 Task: In the  document proposal.rtf. Below name insert the link: 'in.linkedin.com' Insert Dropdown below the link: Review Status  'Select Under review'Insert Header and write  "Quantum". Change font style to  Lobster
Action: Key pressed <Key.enter>
Screenshot: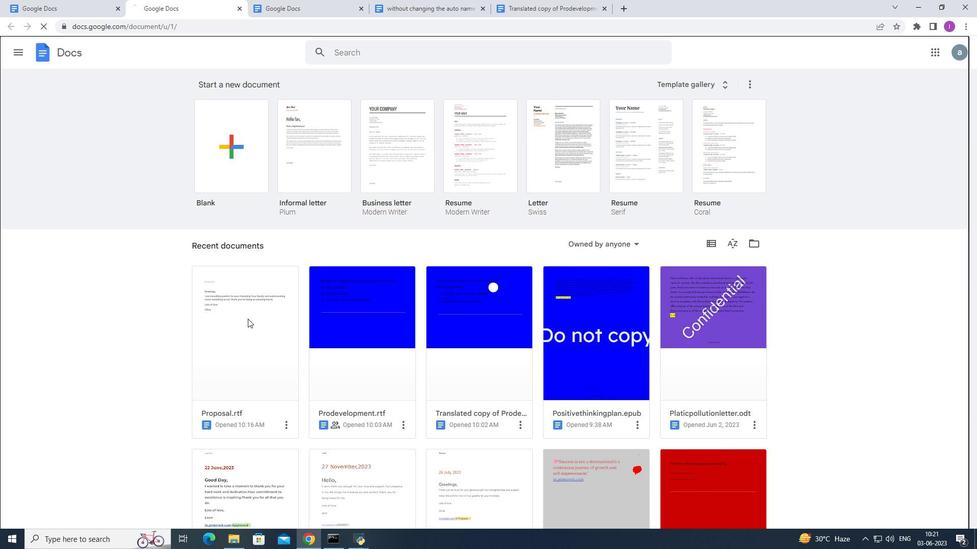
Action: Mouse moved to (99, 165)
Screenshot: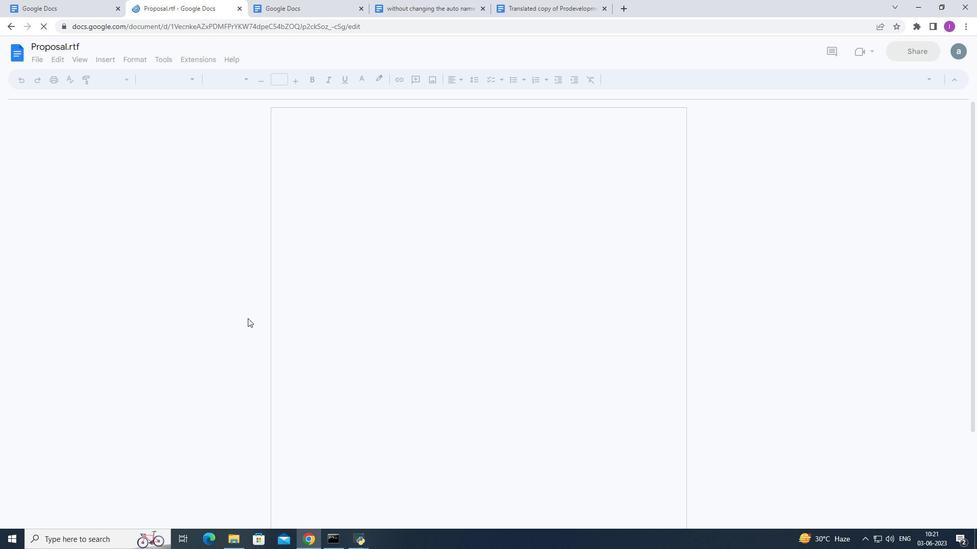 
Action: Mouse pressed left at (99, 165)
Screenshot: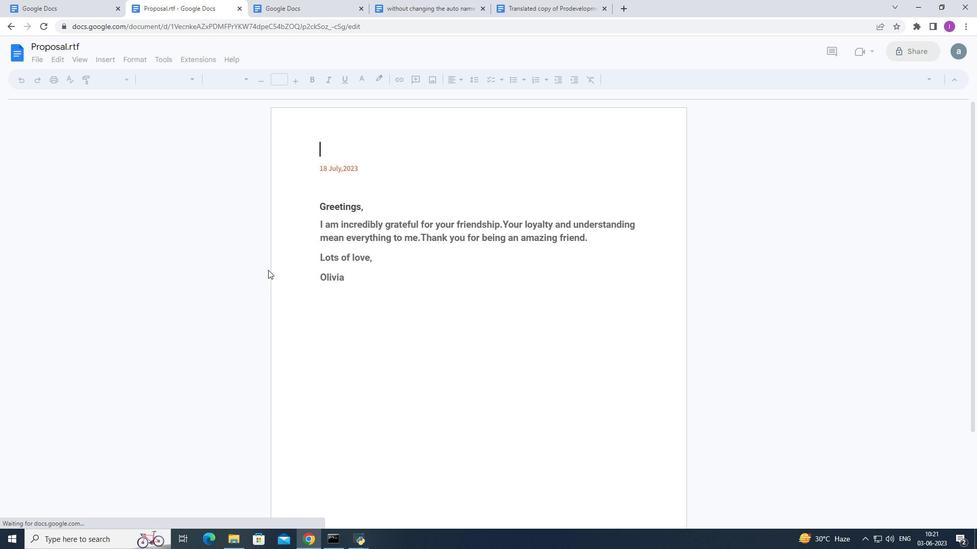 
Action: Mouse moved to (245, 198)
Screenshot: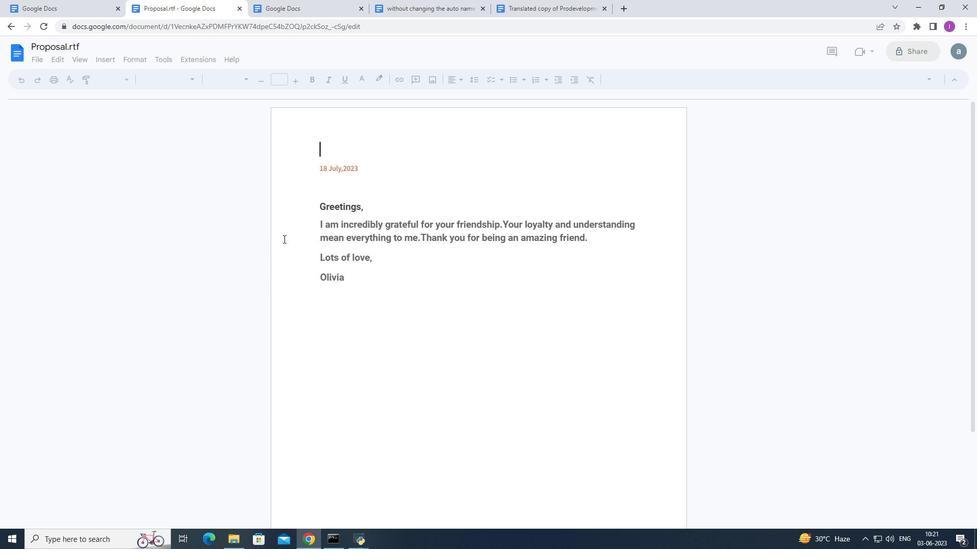 
Action: Key pressed <Key.shift>A<Key.shift><Key.shift><Key.shift>G5528
Screenshot: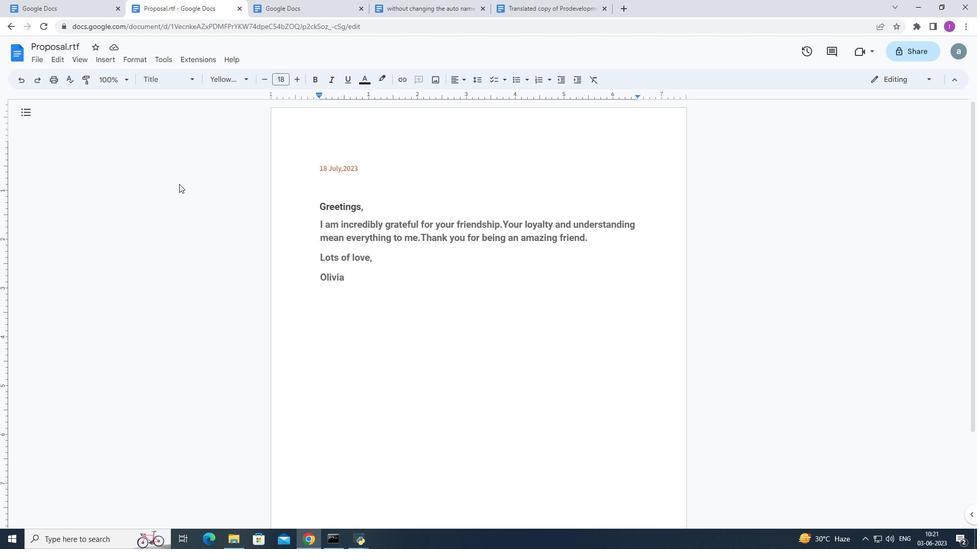 
Action: Mouse moved to (119, 186)
Screenshot: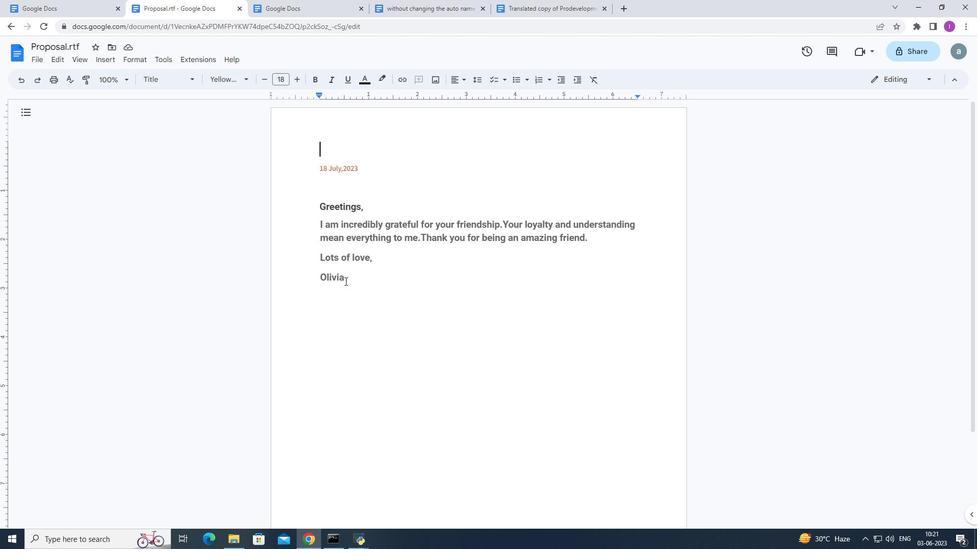 
Action: Mouse pressed left at (119, 186)
Screenshot: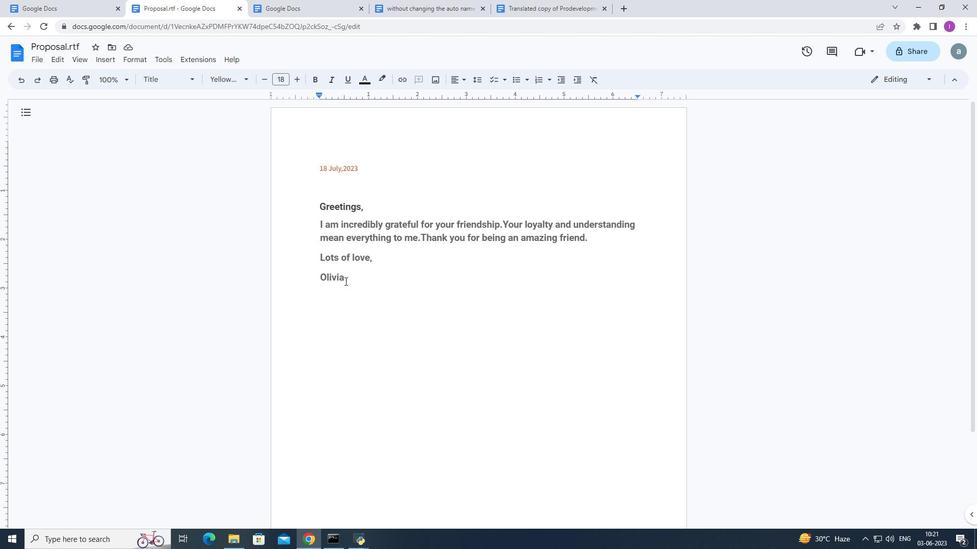 
Action: Mouse moved to (129, 186)
Screenshot: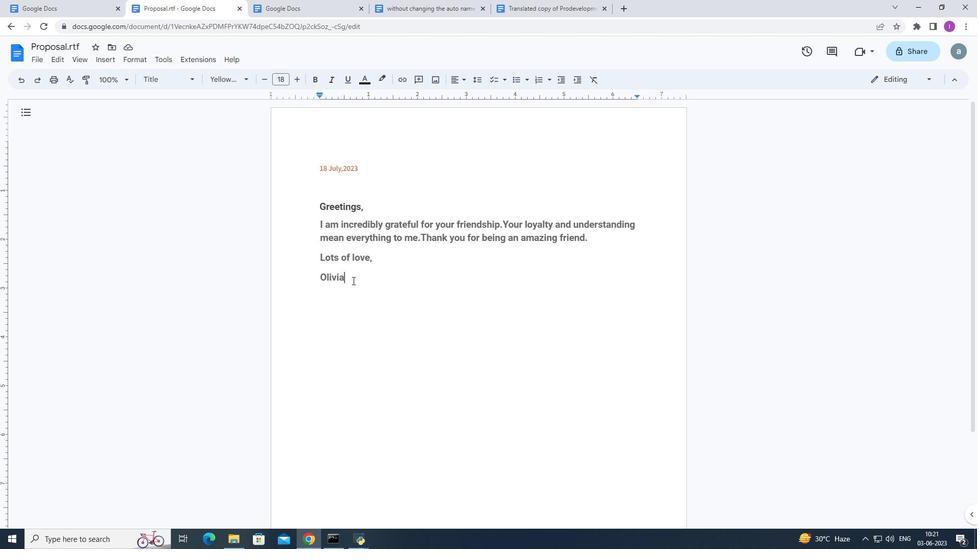 
Action: Key pressed <Key.shift>Softage<Key.shift>@123
Screenshot: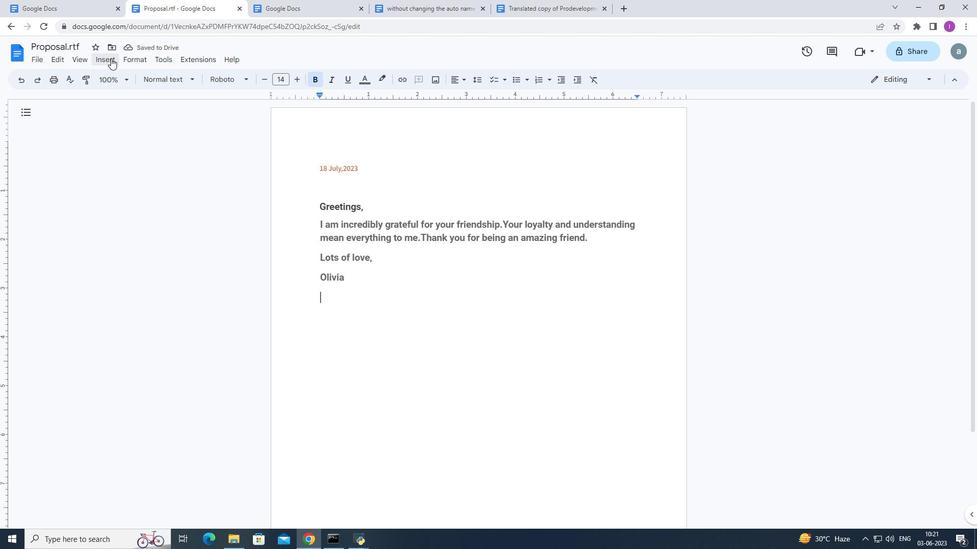 
Action: Mouse moved to (124, 207)
Screenshot: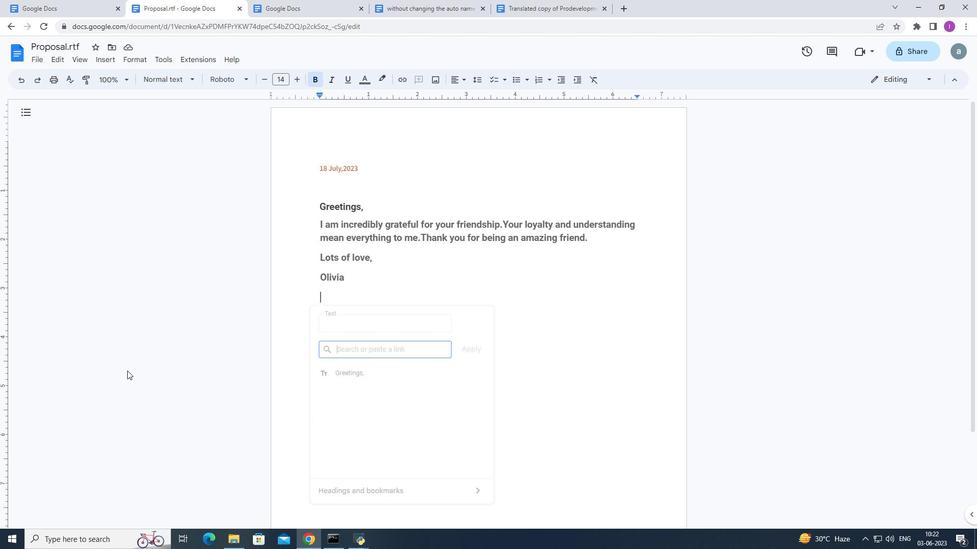 
Action: Mouse pressed left at (124, 207)
Screenshot: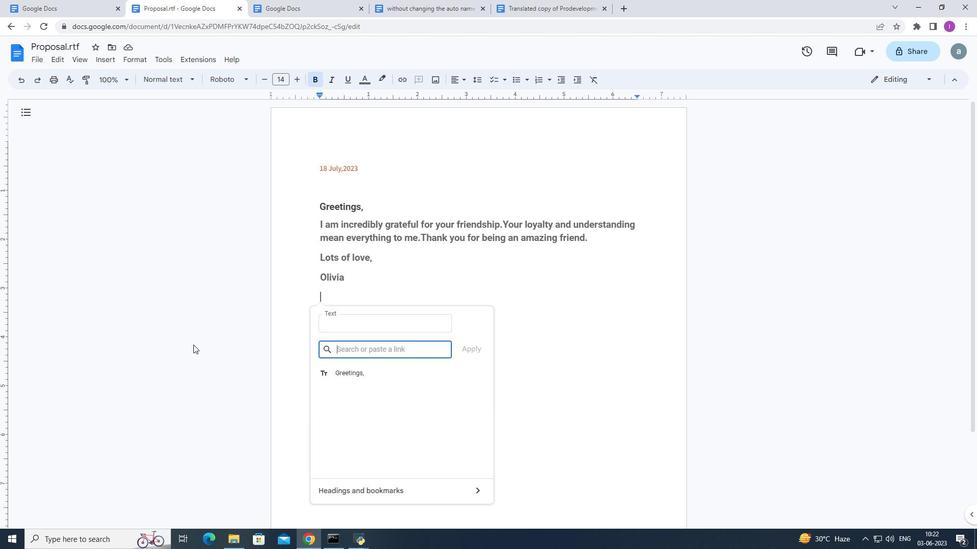 
Action: Mouse moved to (421, 77)
Screenshot: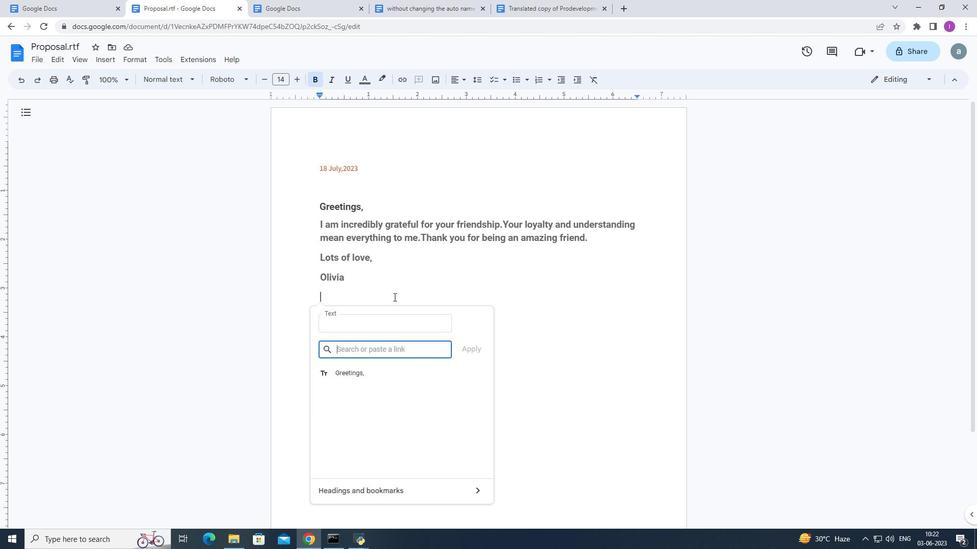 
Action: Mouse pressed left at (421, 77)
Screenshot: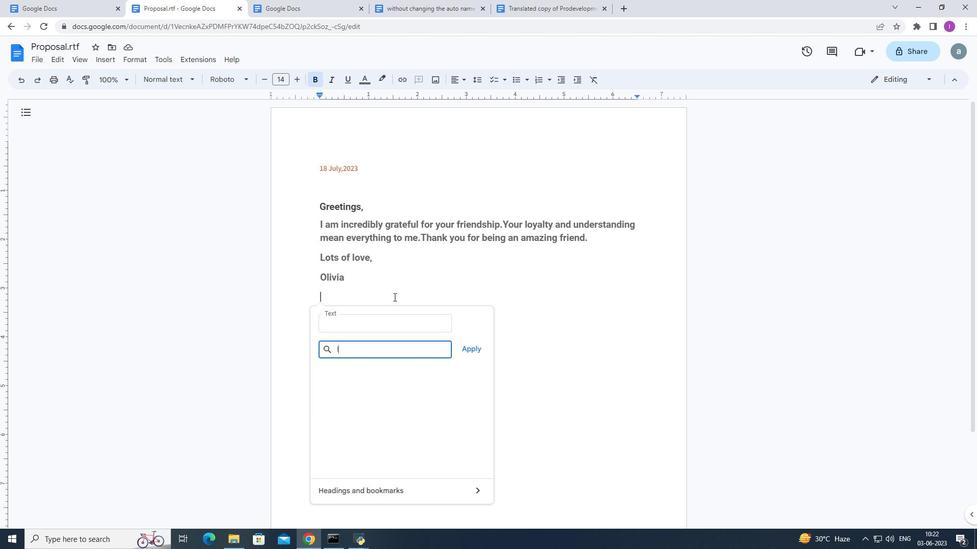 
Action: Mouse moved to (431, 485)
Screenshot: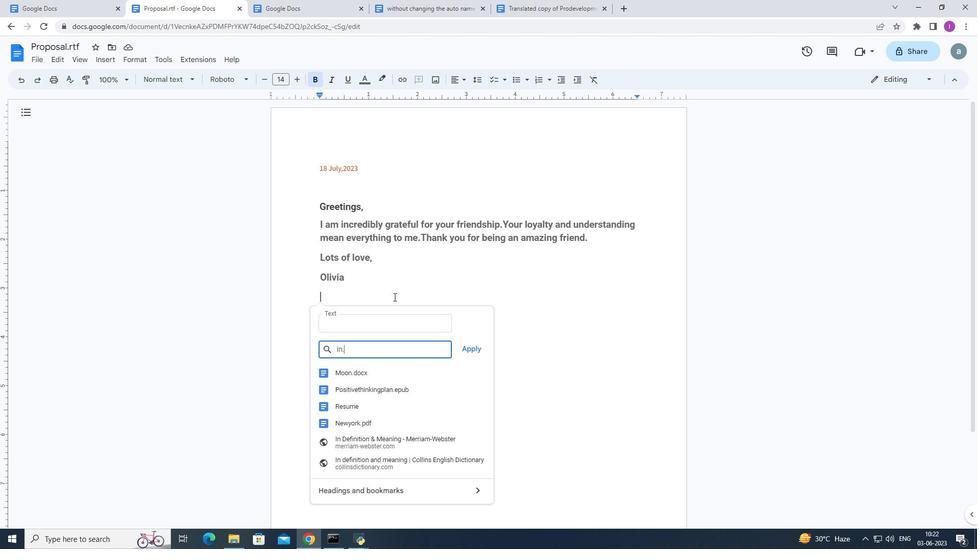 
Action: Mouse pressed left at (431, 485)
Screenshot: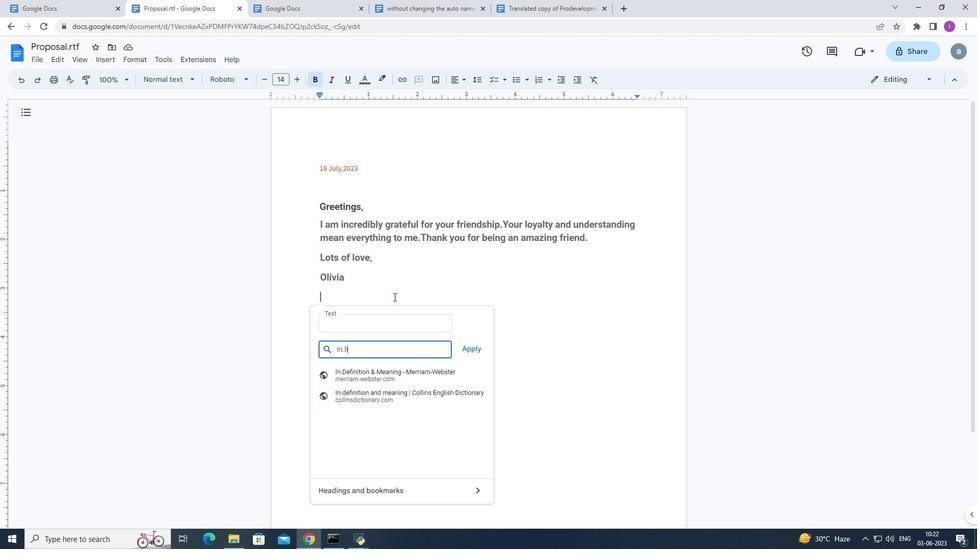 
Action: Mouse moved to (441, 37)
Screenshot: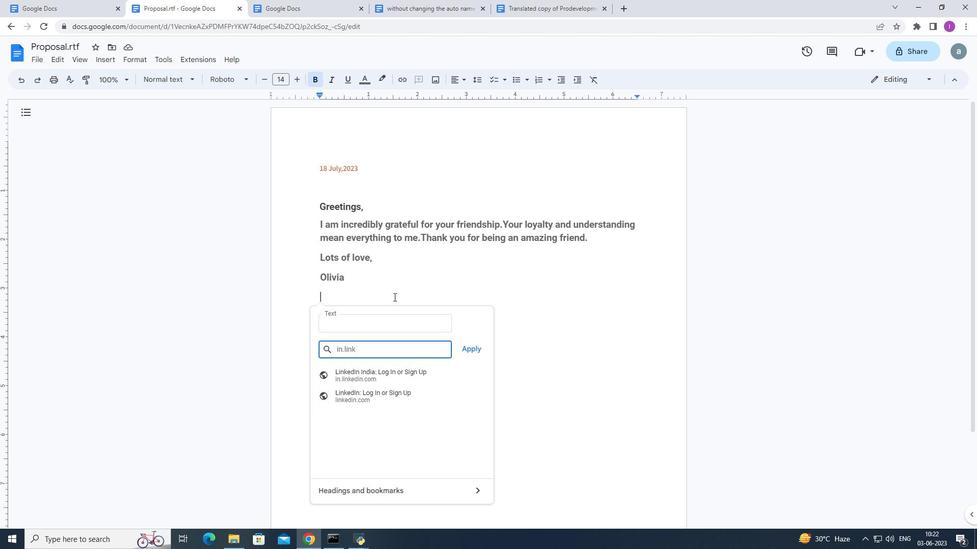 
Action: Mouse pressed left at (441, 37)
Screenshot: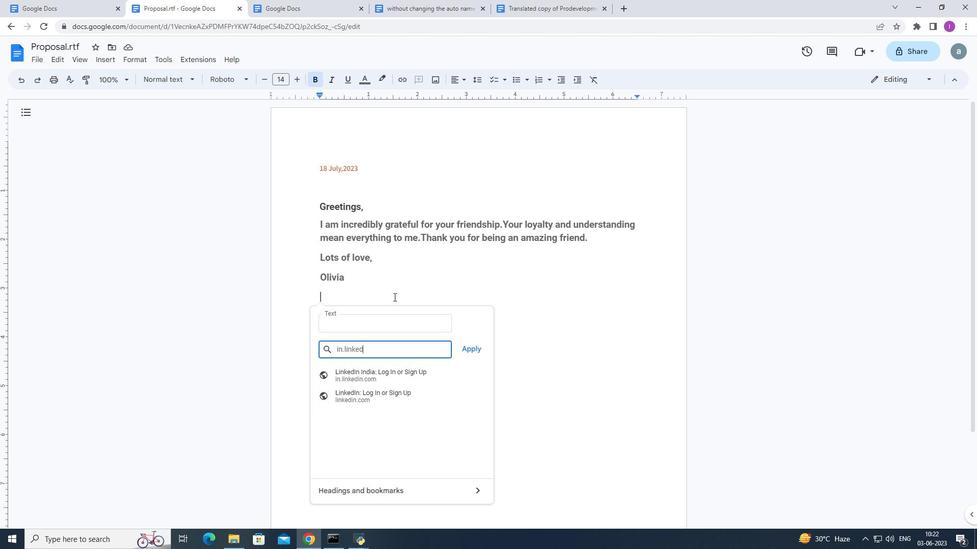 
Action: Mouse moved to (308, 536)
Screenshot: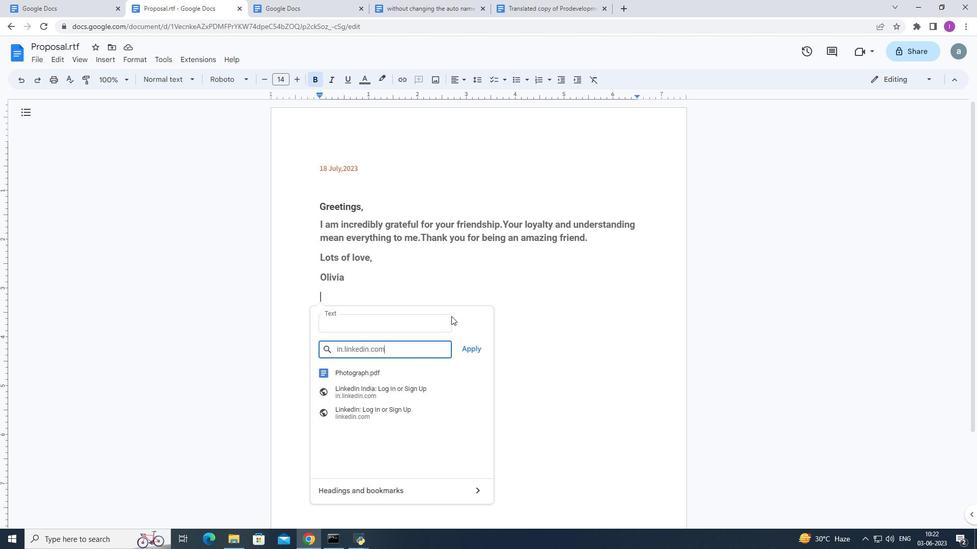 
Action: Mouse pressed left at (308, 536)
Screenshot: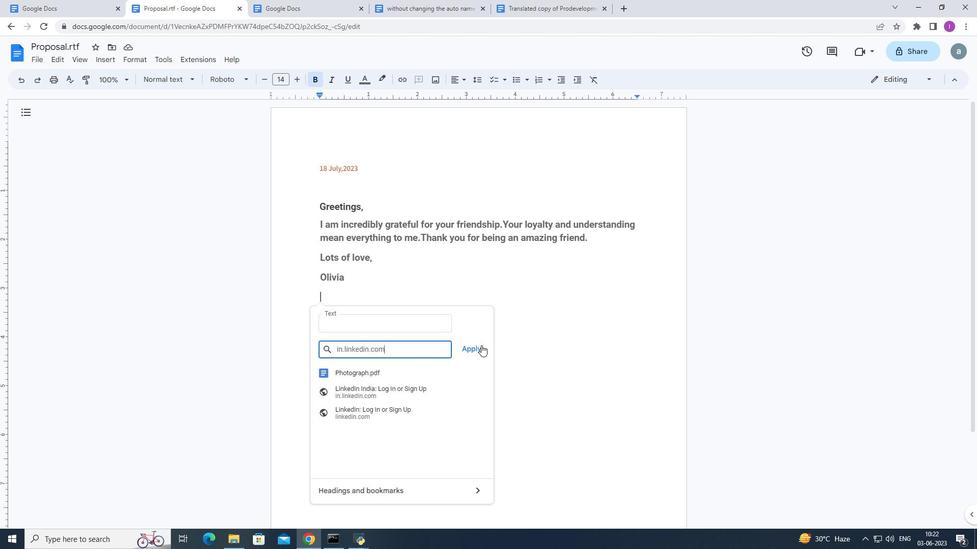 
Action: Mouse moved to (197, 188)
Screenshot: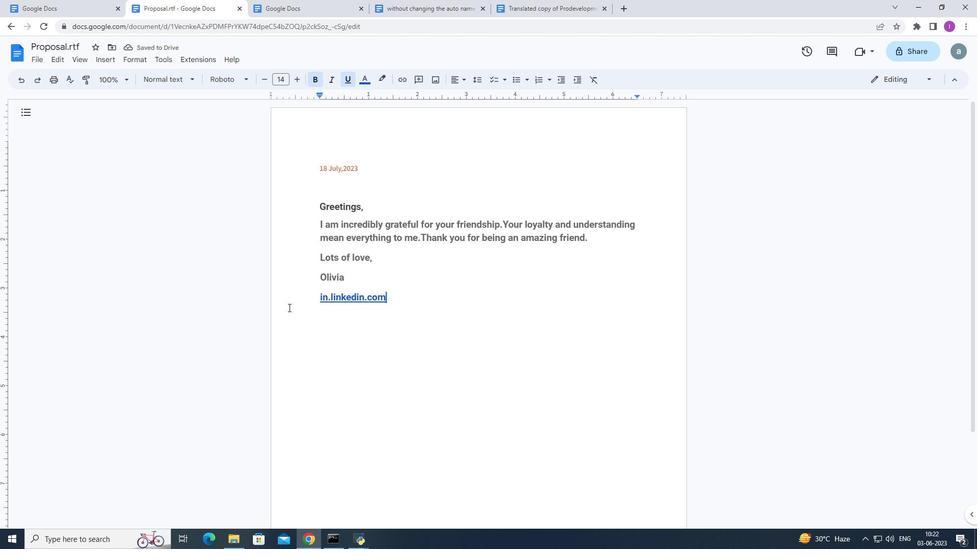 
Action: Mouse scrolled (197, 188) with delta (0, 0)
Screenshot: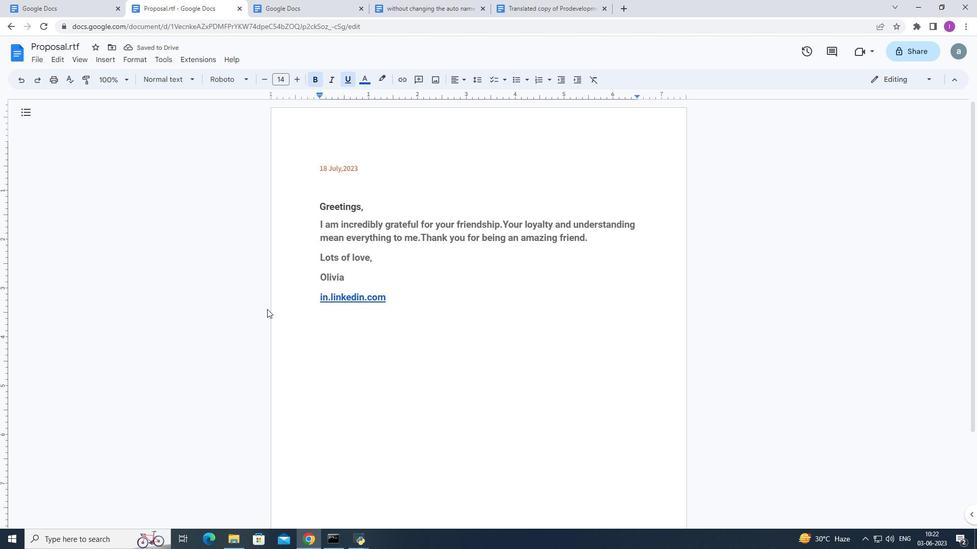 
Action: Mouse scrolled (197, 188) with delta (0, 0)
Screenshot: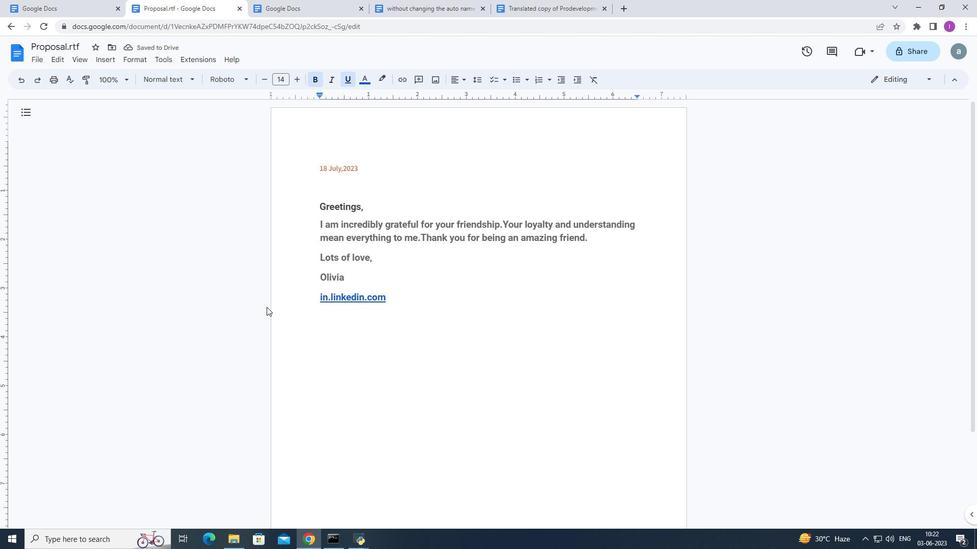 
Action: Mouse moved to (197, 188)
Screenshot: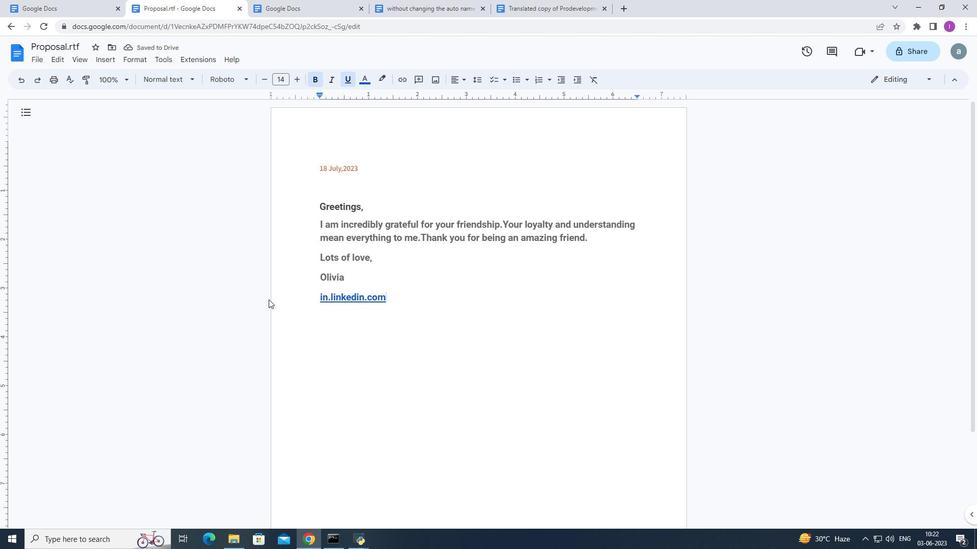 
Action: Mouse scrolled (197, 189) with delta (0, 0)
Screenshot: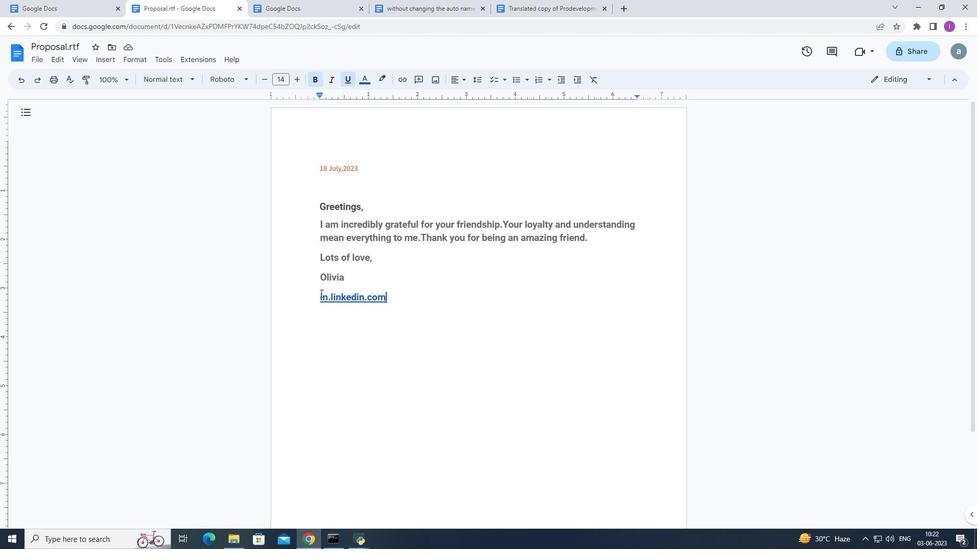 
Action: Mouse scrolled (197, 189) with delta (0, 0)
Screenshot: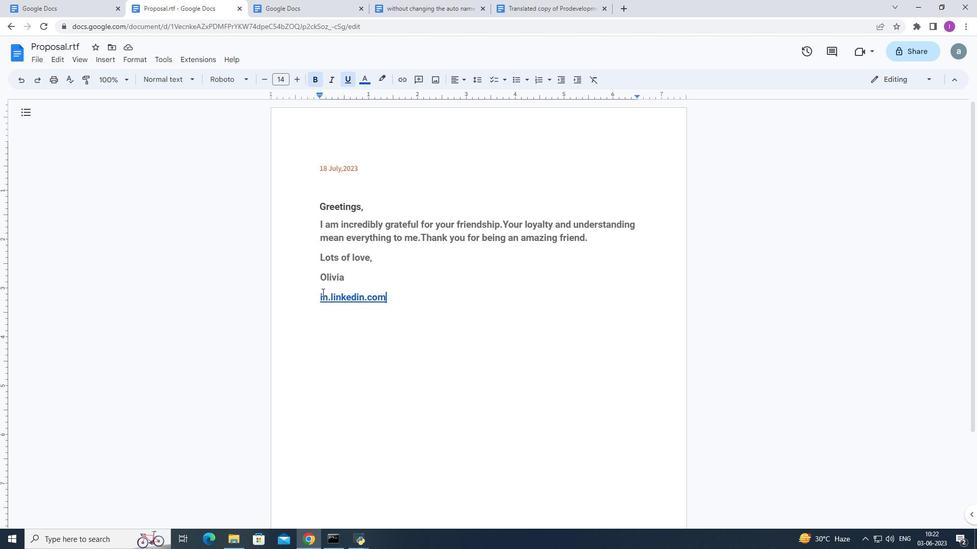 
Action: Mouse moved to (6, 28)
Screenshot: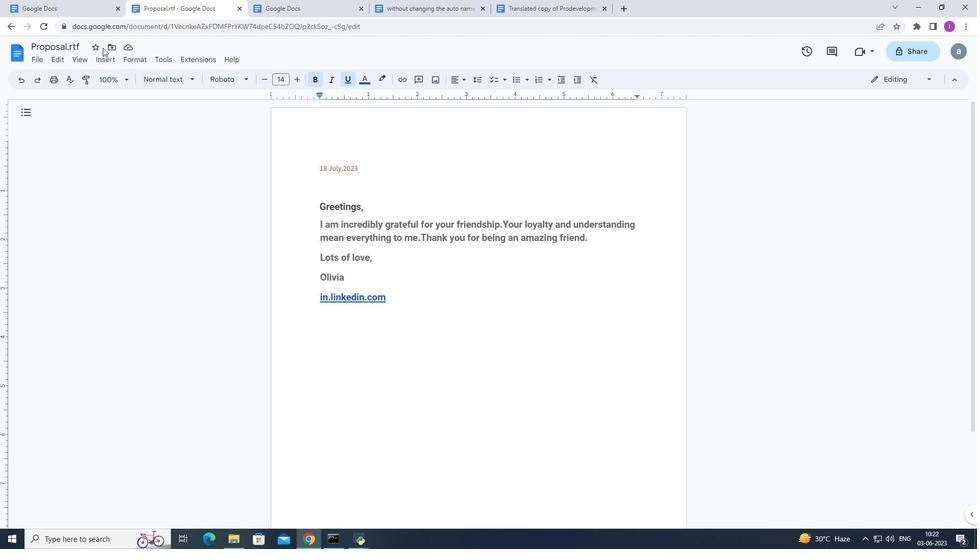 
Action: Mouse pressed left at (6, 28)
Screenshot: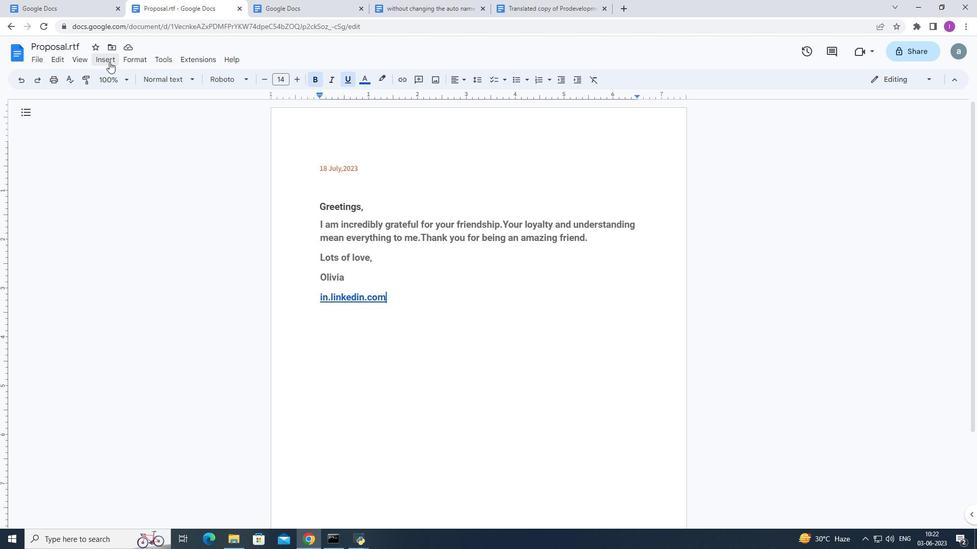 
Action: Mouse moved to (31, 6)
Screenshot: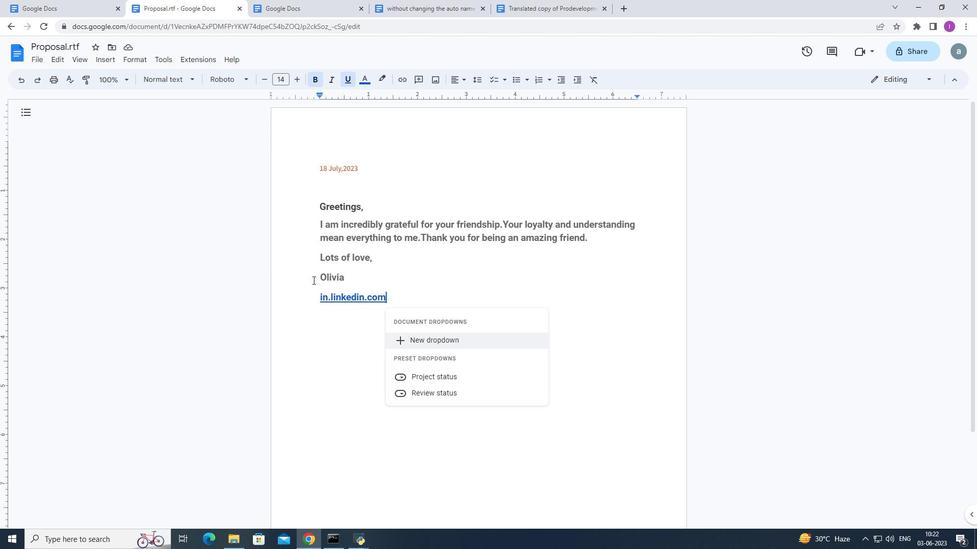 
Action: Mouse pressed left at (31, 6)
Screenshot: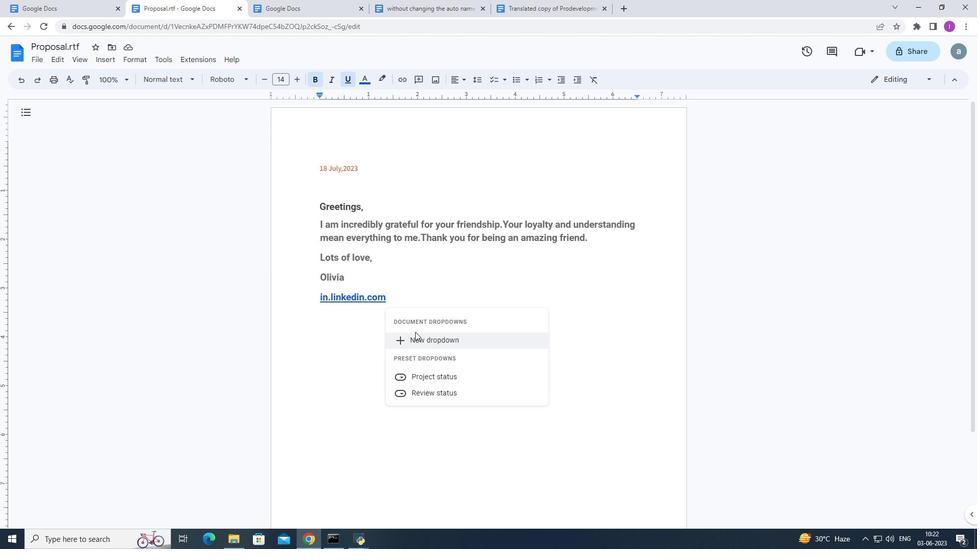 
Action: Mouse moved to (946, 52)
Screenshot: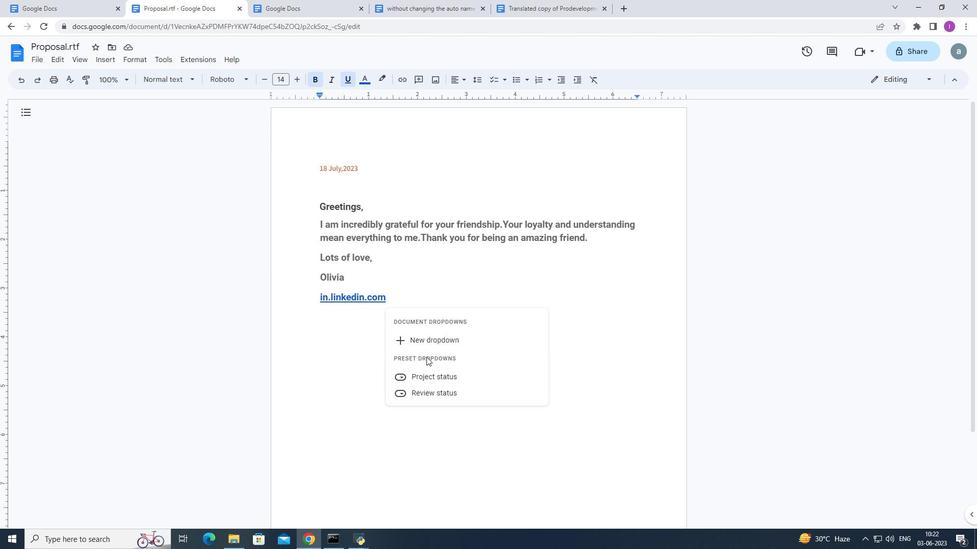 
Action: Mouse pressed left at (946, 52)
Screenshot: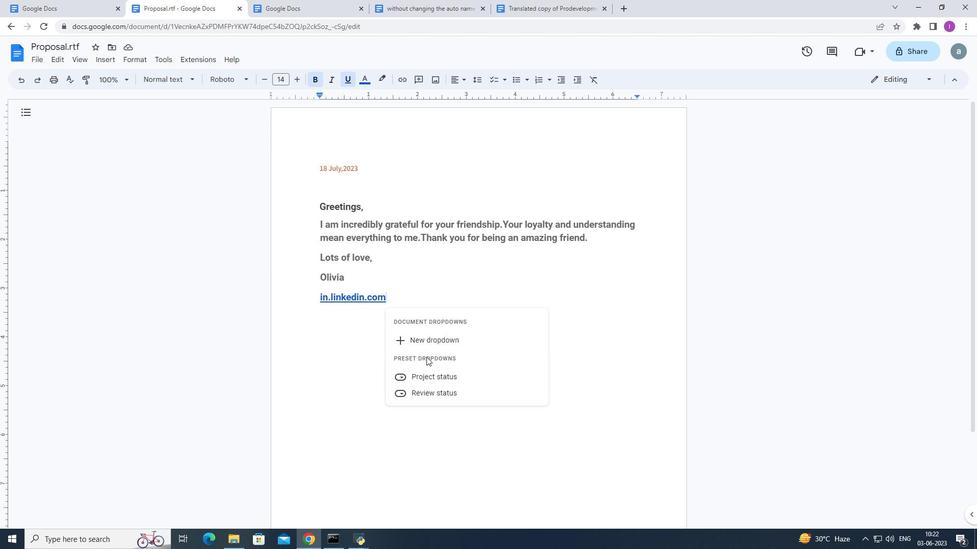 
Action: Mouse moved to (838, 158)
Screenshot: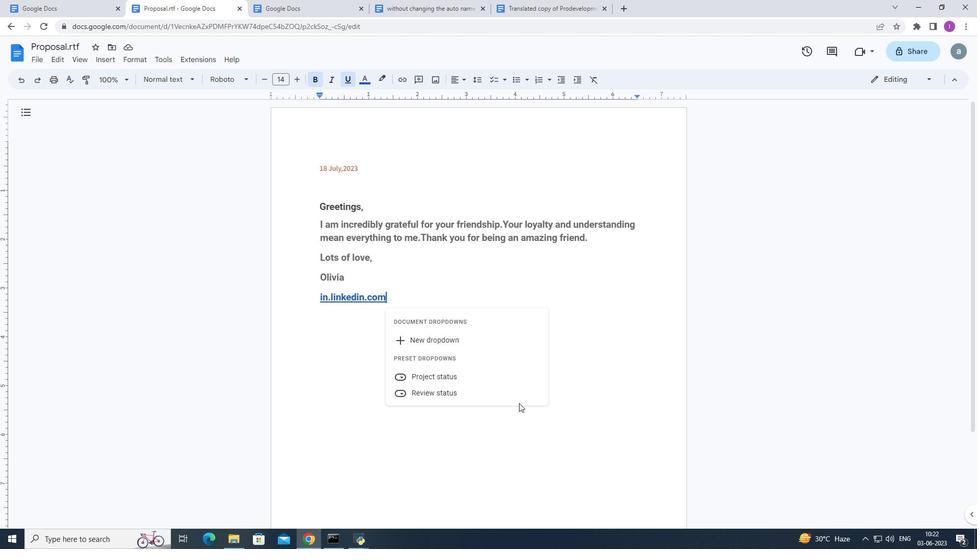 
Action: Mouse pressed left at (838, 158)
Screenshot: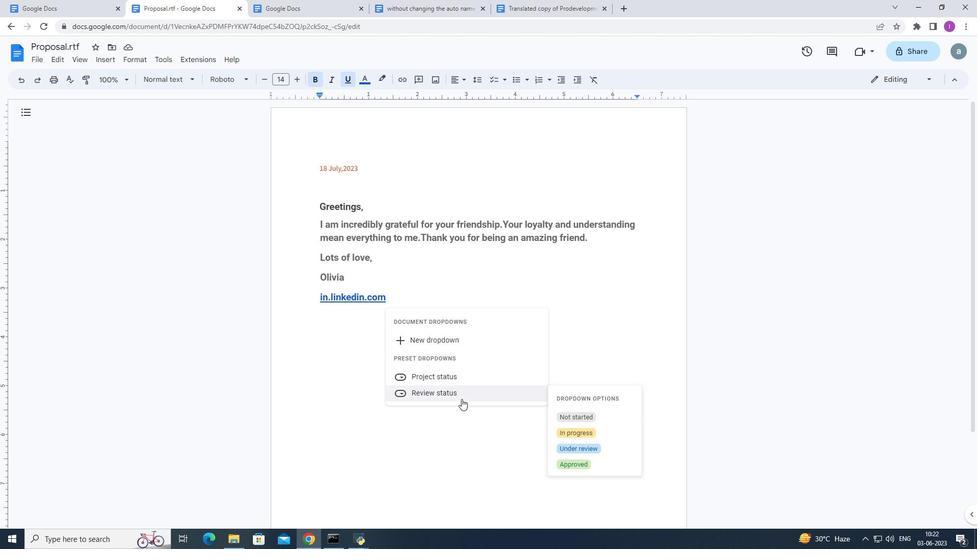 
Action: Mouse moved to (247, 319)
Screenshot: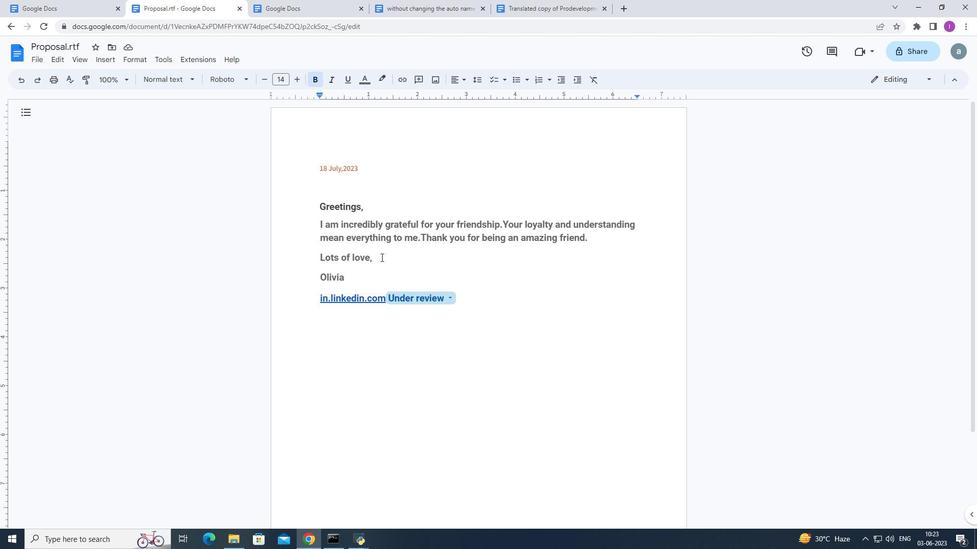 
Action: Mouse pressed left at (247, 319)
Screenshot: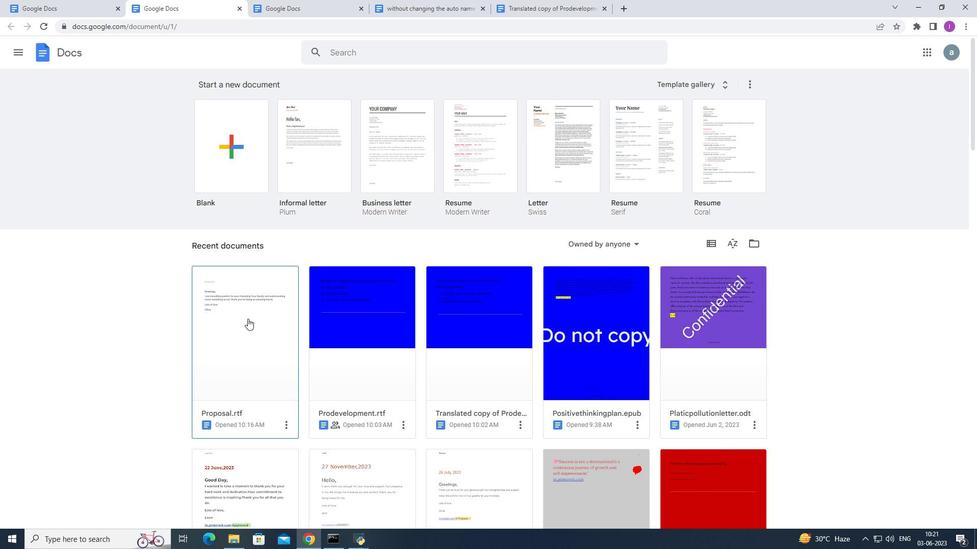 
Action: Mouse pressed left at (247, 319)
Screenshot: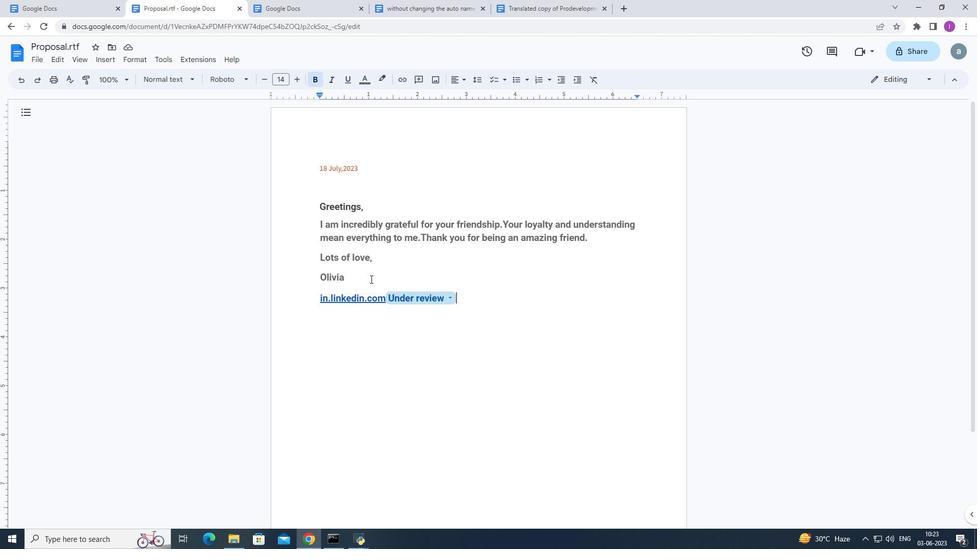 
Action: Mouse moved to (345, 281)
Screenshot: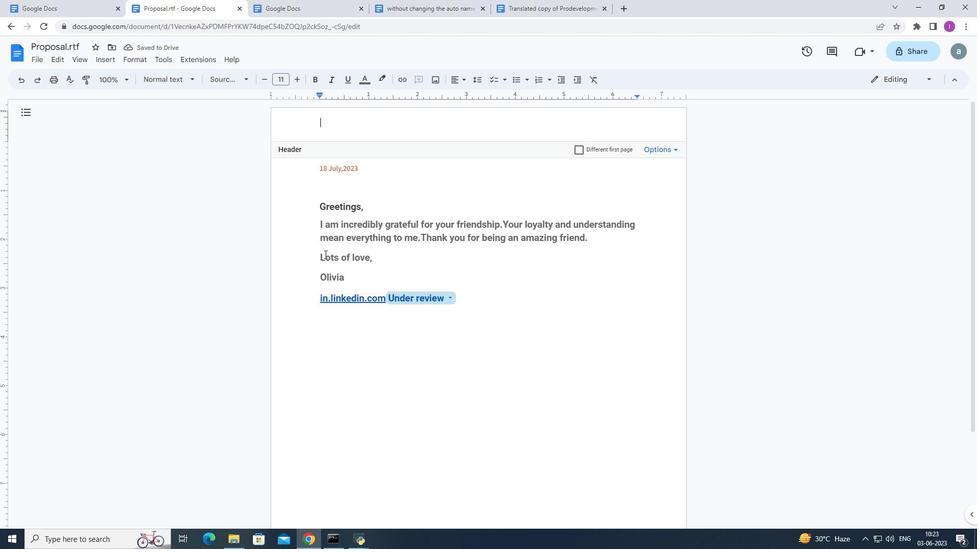 
Action: Mouse pressed left at (345, 281)
Screenshot: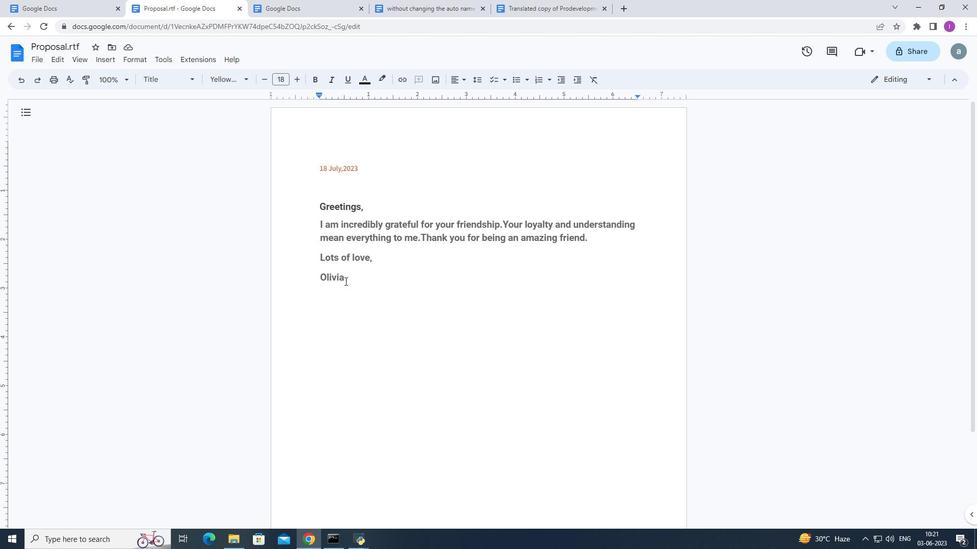 
Action: Mouse pressed left at (345, 281)
Screenshot: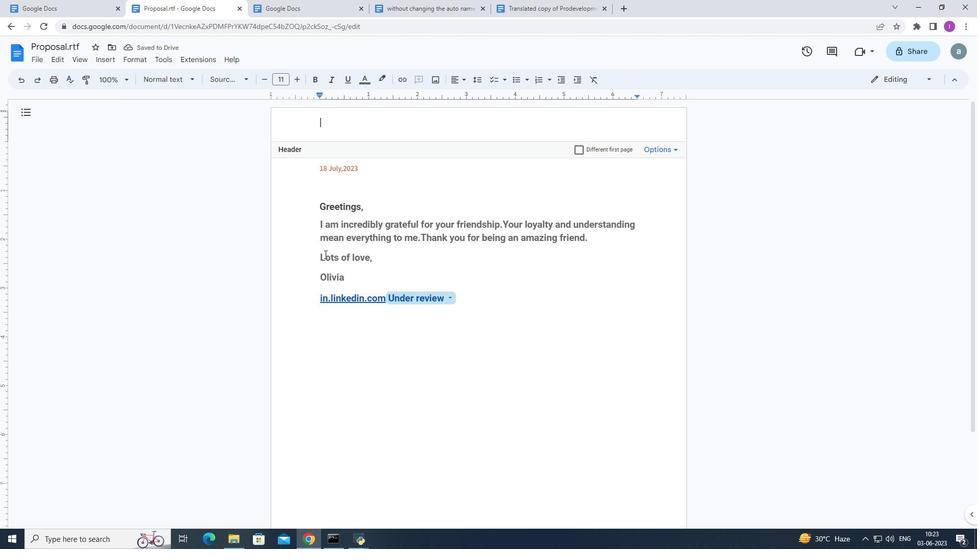 
Action: Mouse moved to (389, 276)
Screenshot: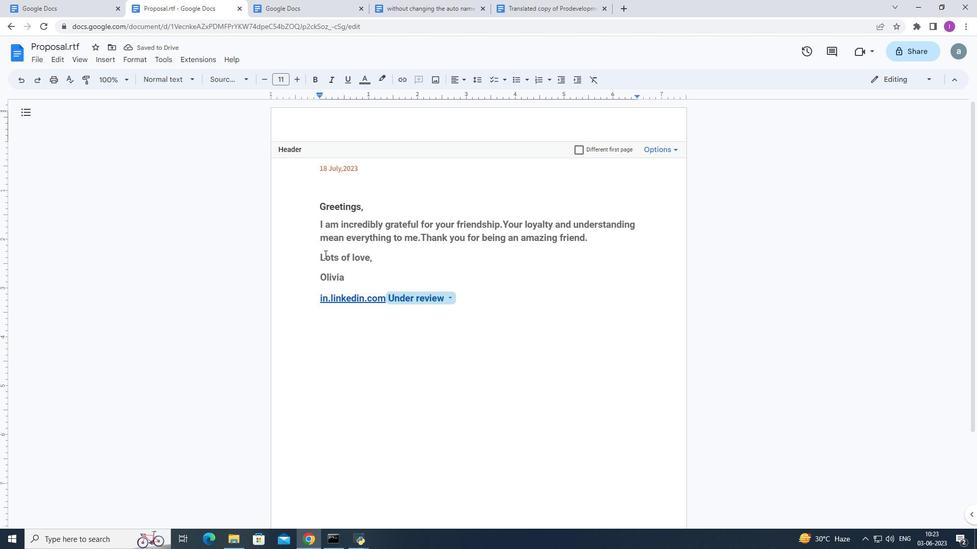 
Action: Key pressed <Key.enter>
Screenshot: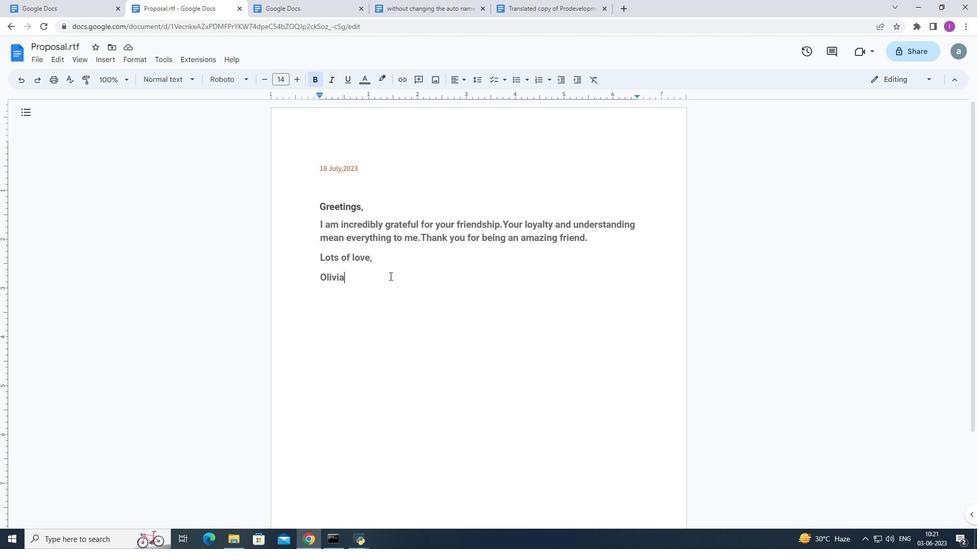 
Action: Mouse moved to (110, 58)
Screenshot: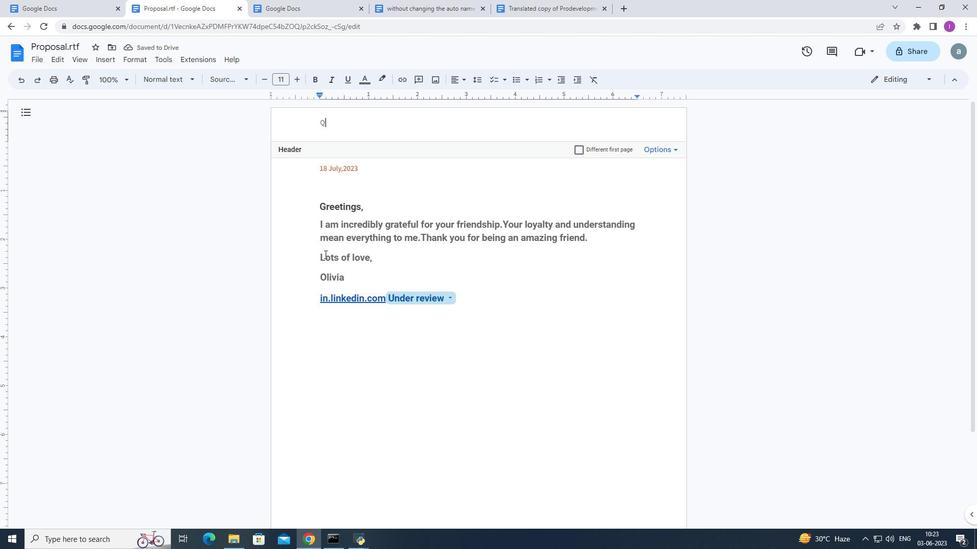 
Action: Mouse pressed left at (110, 58)
Screenshot: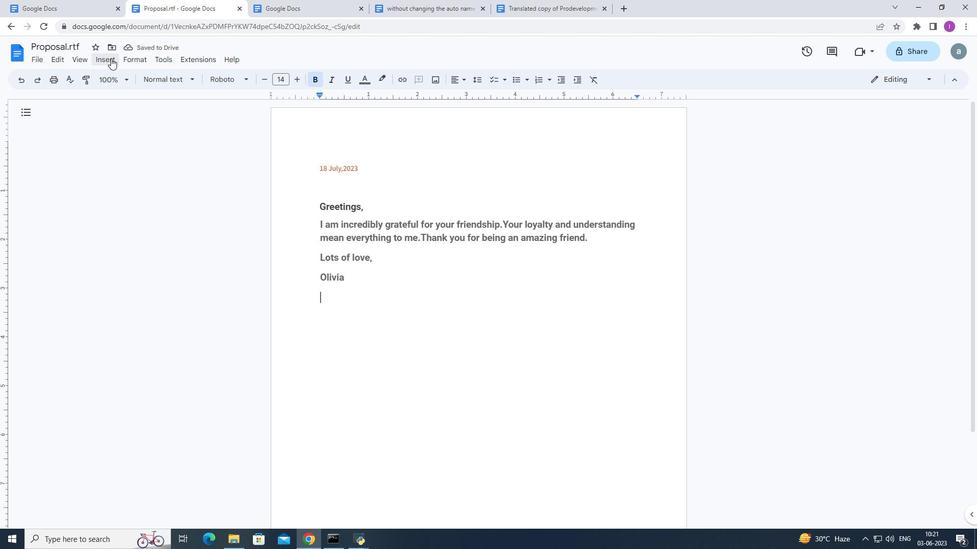 
Action: Mouse pressed left at (110, 58)
Screenshot: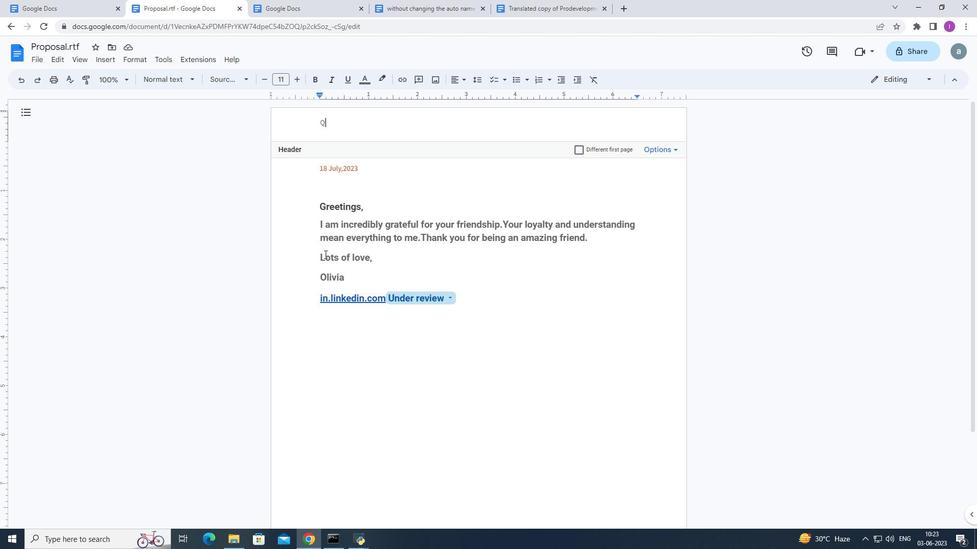 
Action: Mouse moved to (126, 371)
Screenshot: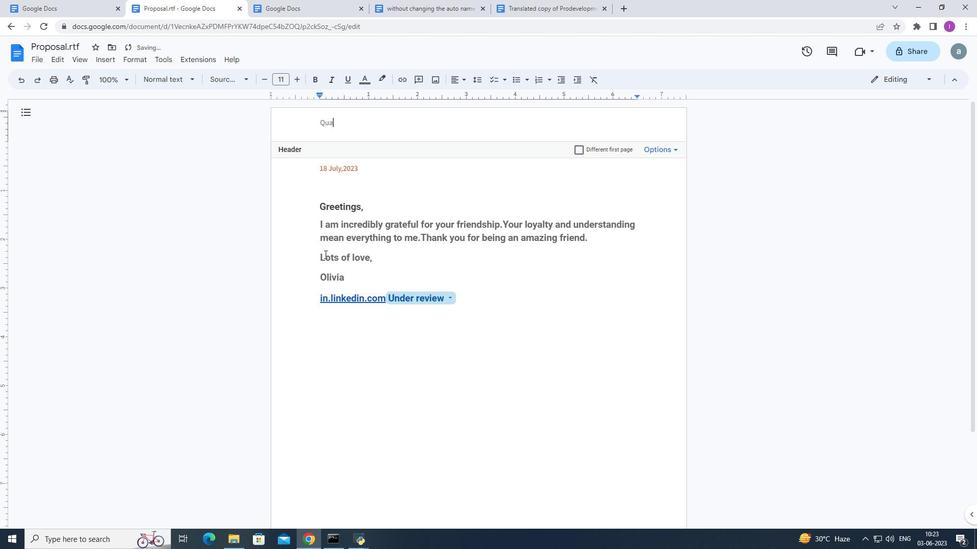 
Action: Mouse pressed left at (126, 371)
Screenshot: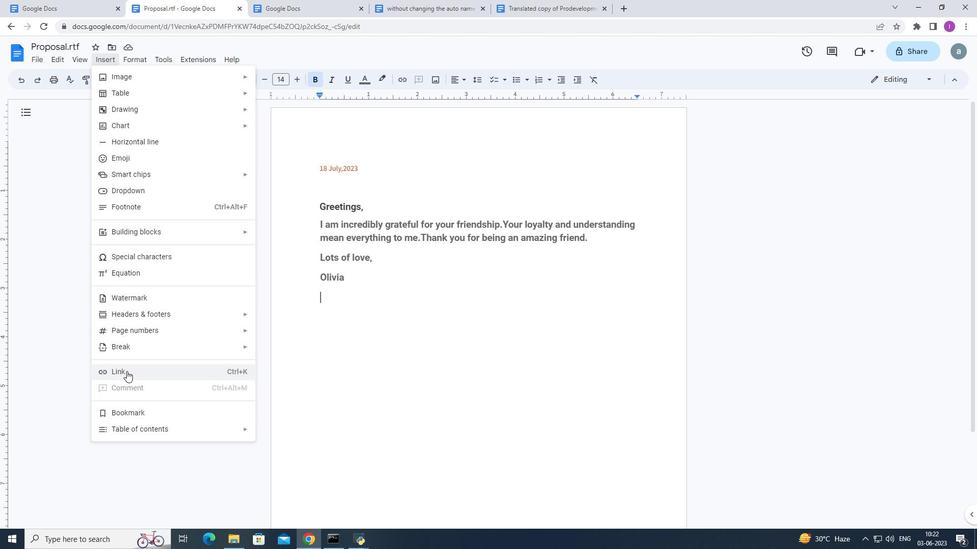 
Action: Mouse pressed left at (126, 371)
Screenshot: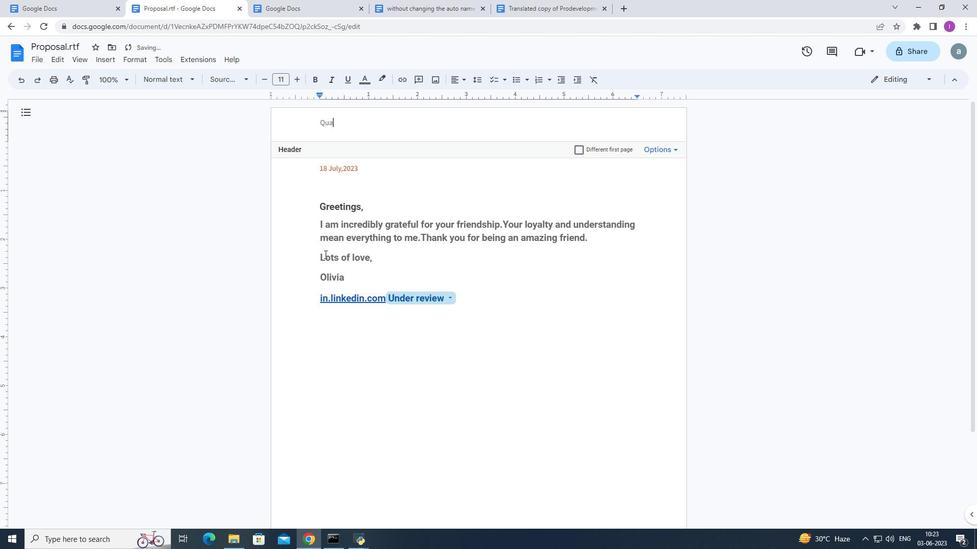 
Action: Mouse moved to (393, 297)
Screenshot: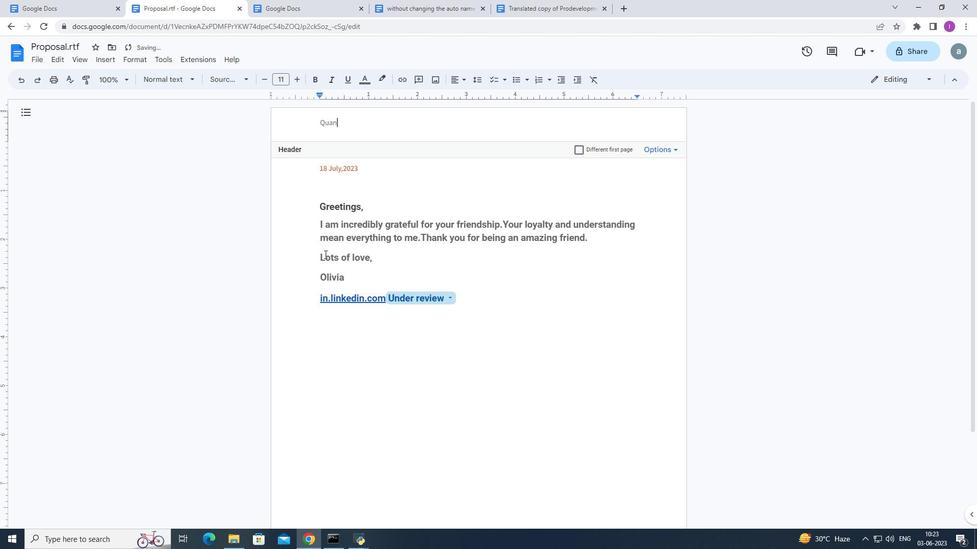 
Action: Key pressed <Key.shift><Key.shift>I<Key.backspace>in..linkediin.comm
Screenshot: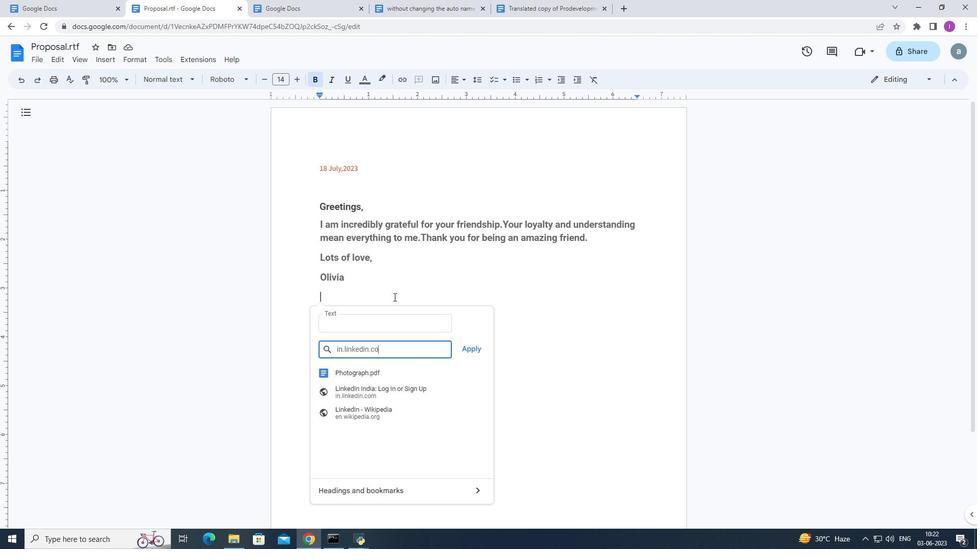 
Action: Mouse moved to (471, 350)
Screenshot: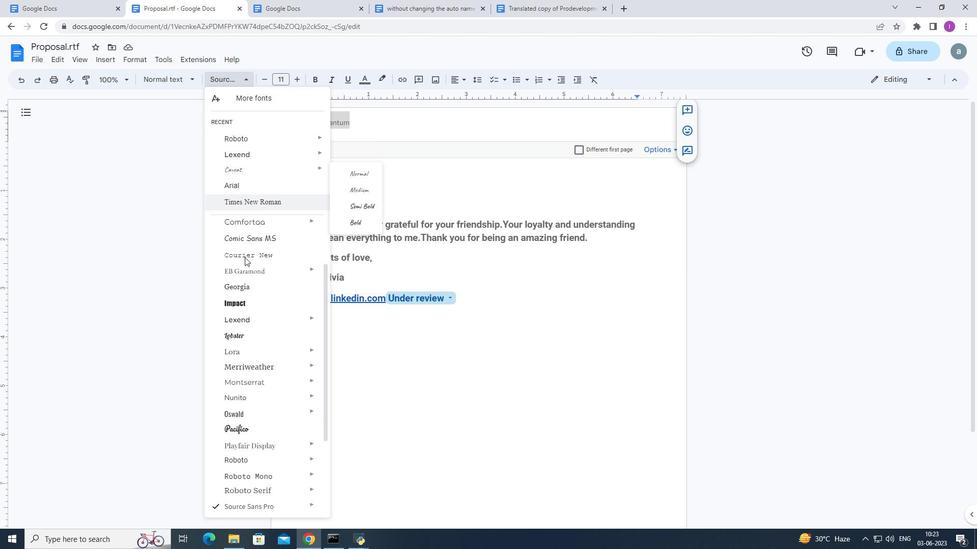 
Action: Mouse pressed left at (471, 350)
Screenshot: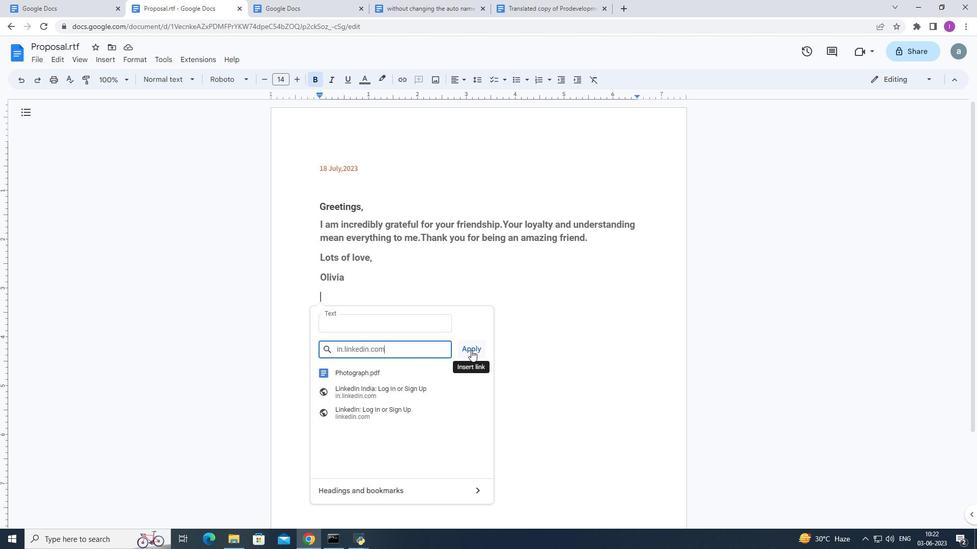 
Action: Mouse pressed left at (471, 350)
Screenshot: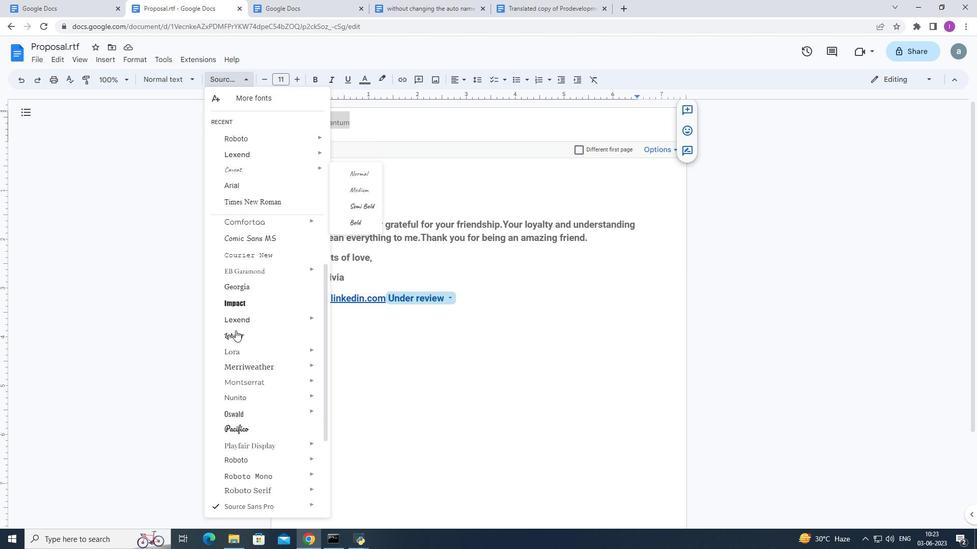 
Action: Mouse moved to (109, 62)
Screenshot: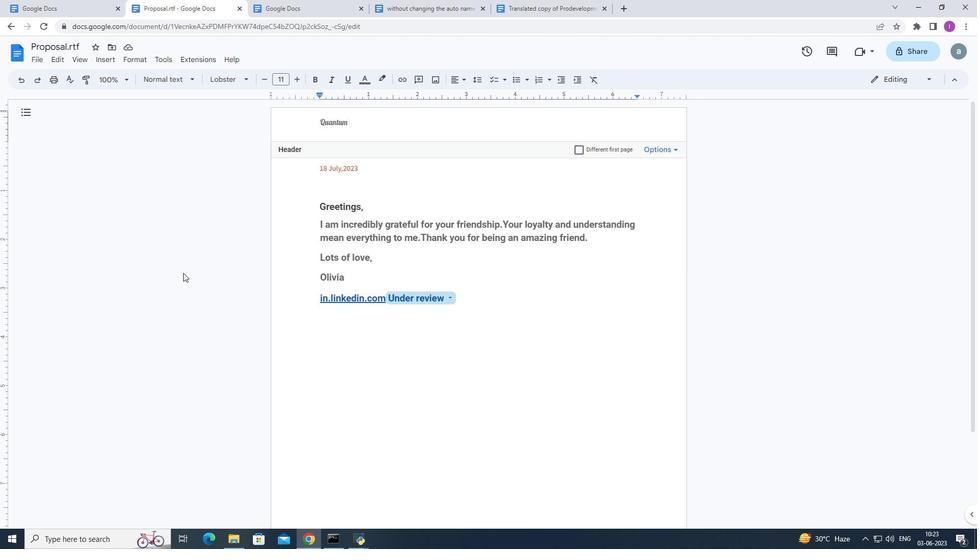 
Action: Mouse pressed left at (109, 62)
Screenshot: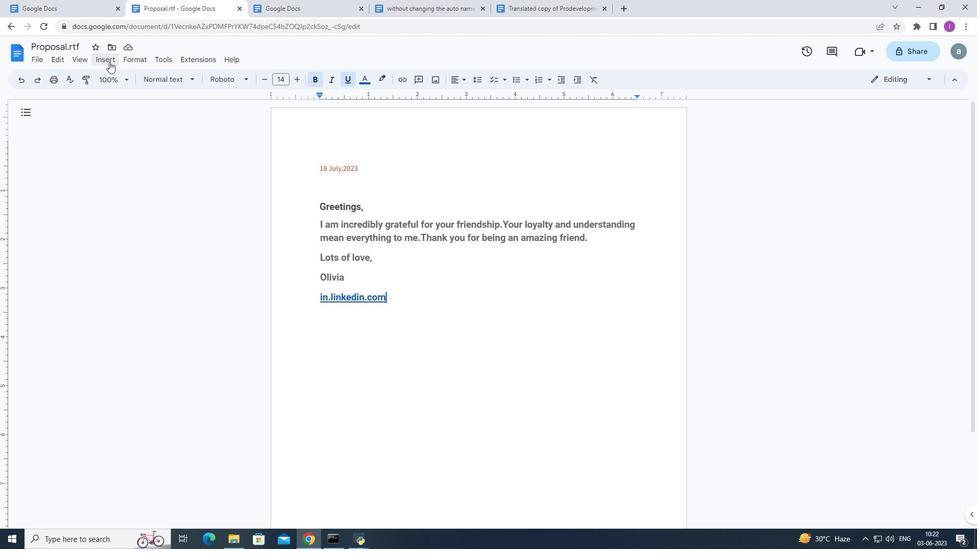 
Action: Mouse pressed left at (109, 62)
Screenshot: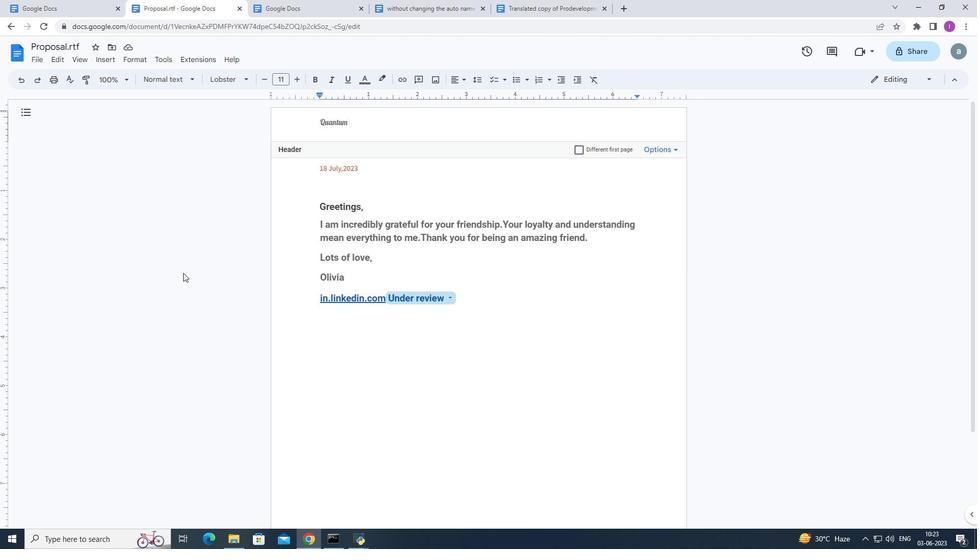 
Action: Mouse moved to (125, 189)
Screenshot: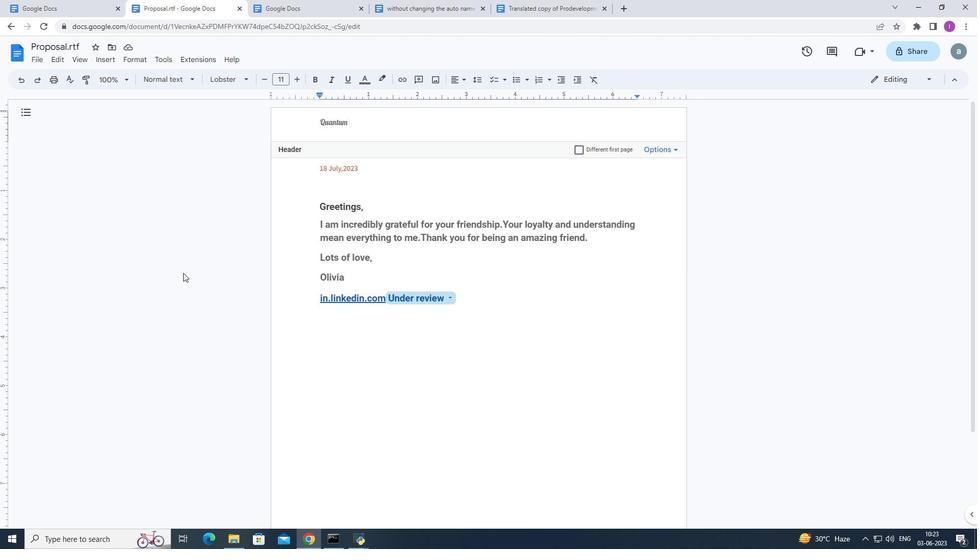 
Action: Mouse pressed left at (125, 189)
Screenshot: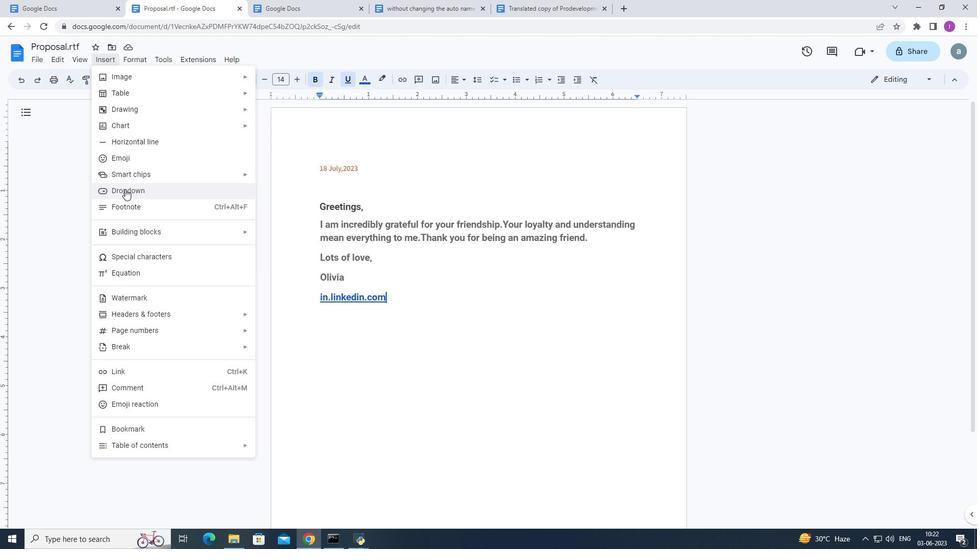 
Action: Mouse pressed left at (125, 189)
Screenshot: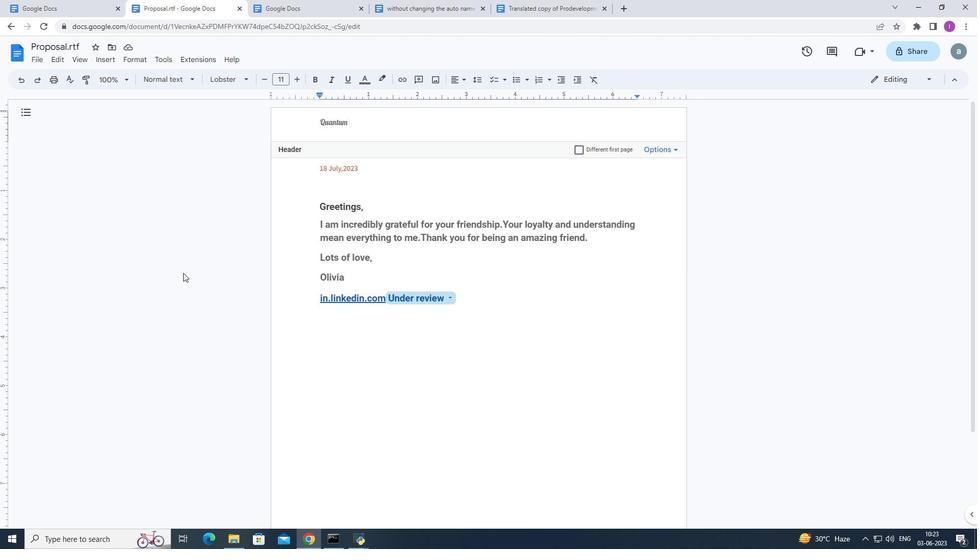 
Action: Mouse moved to (571, 445)
Screenshot: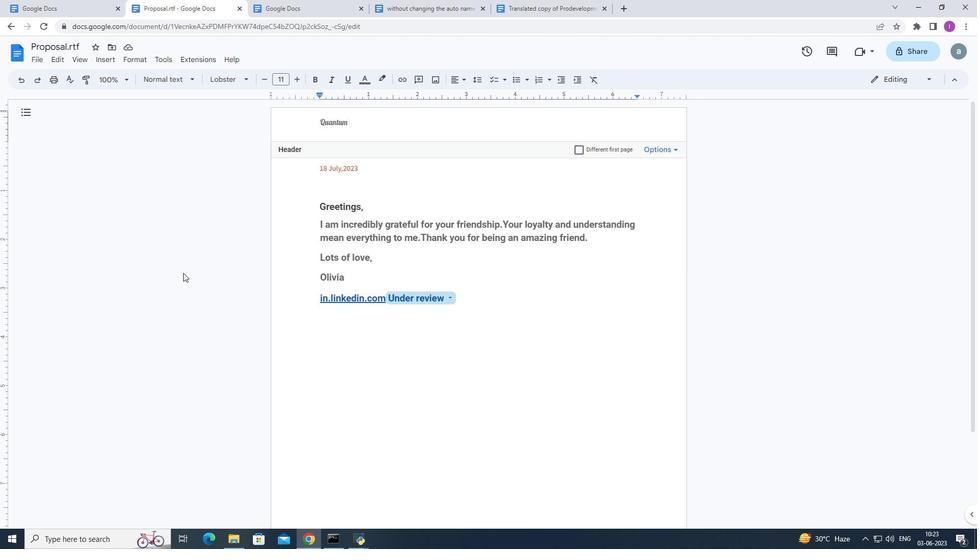 
Action: Mouse pressed left at (571, 445)
Screenshot: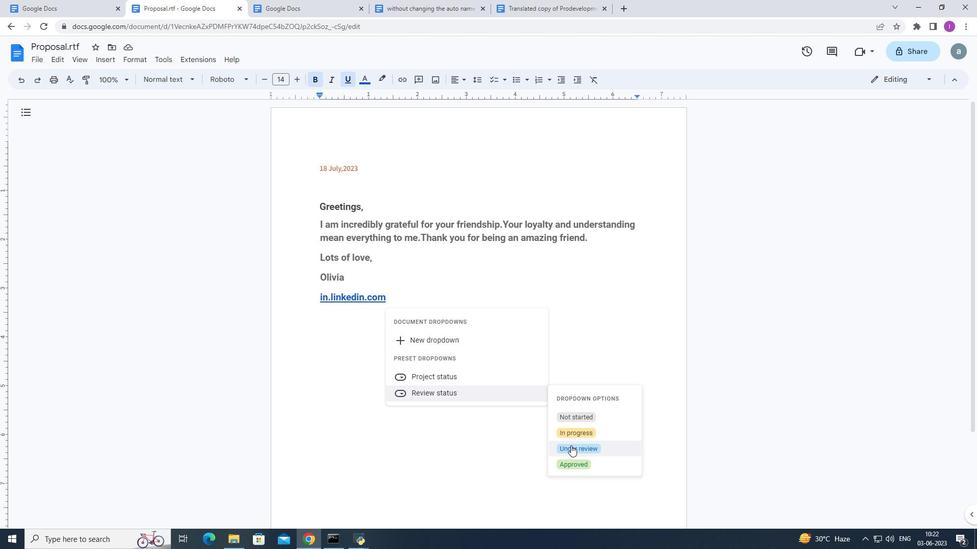 
Action: Mouse pressed left at (571, 445)
Screenshot: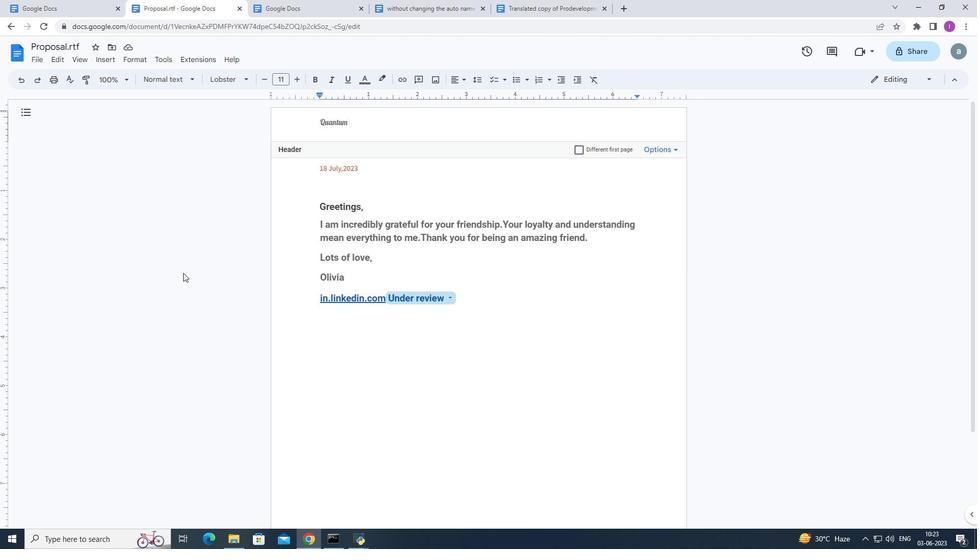 
Action: Mouse moved to (104, 59)
Screenshot: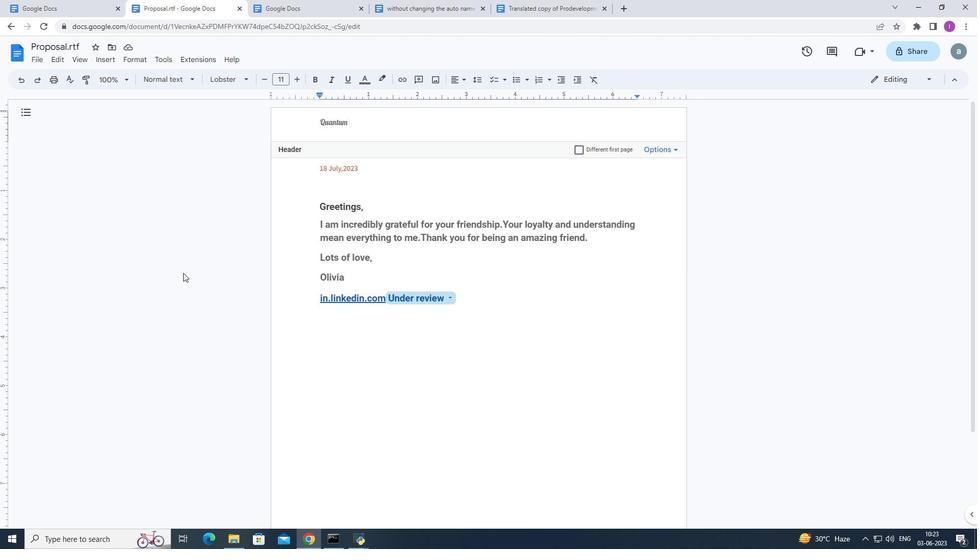 
Action: Mouse pressed left at (104, 59)
Screenshot: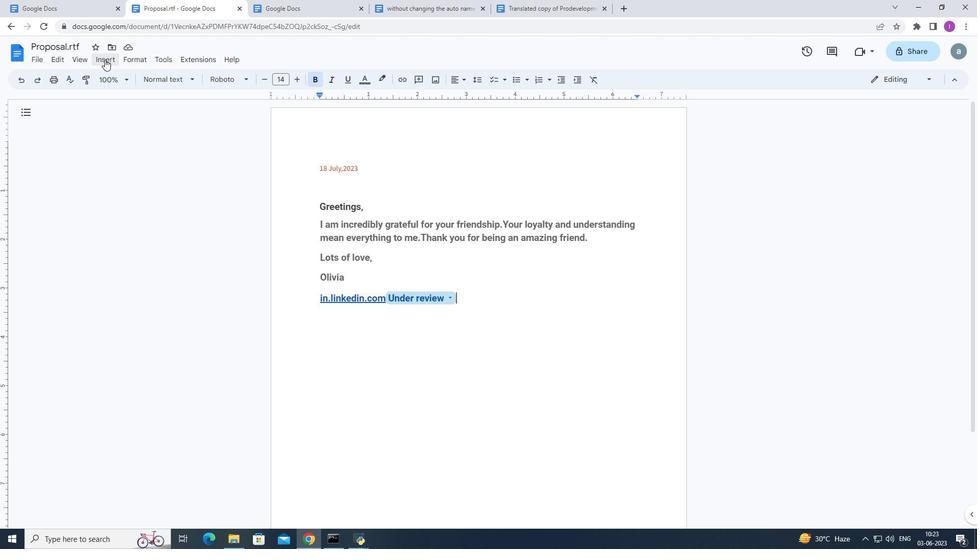 
Action: Mouse pressed left at (104, 59)
Screenshot: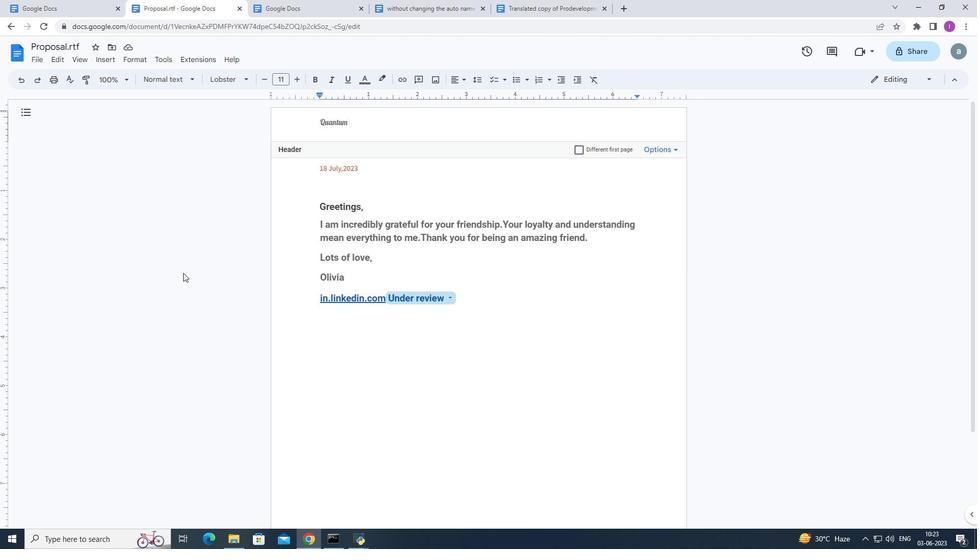 
Action: Mouse moved to (158, 310)
Screenshot: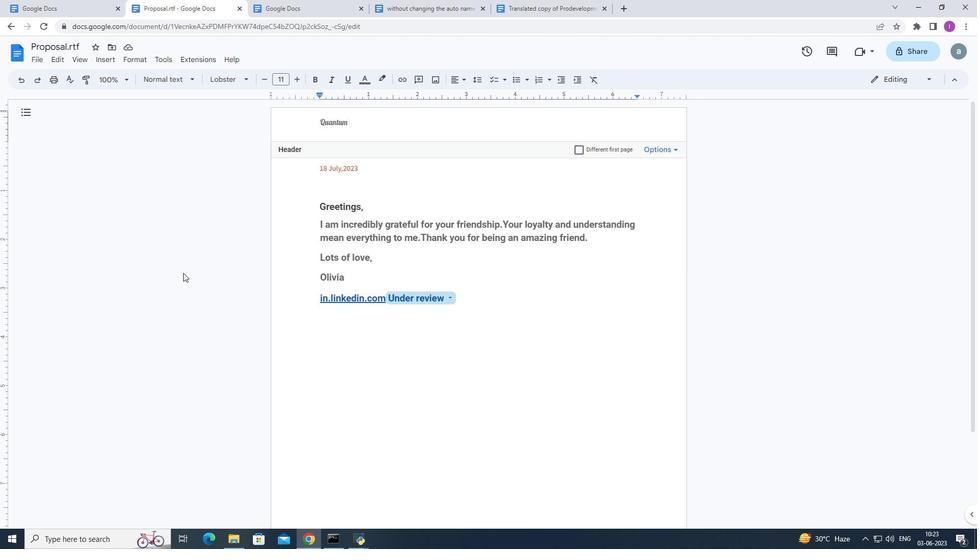 
Action: Mouse pressed left at (158, 310)
Screenshot: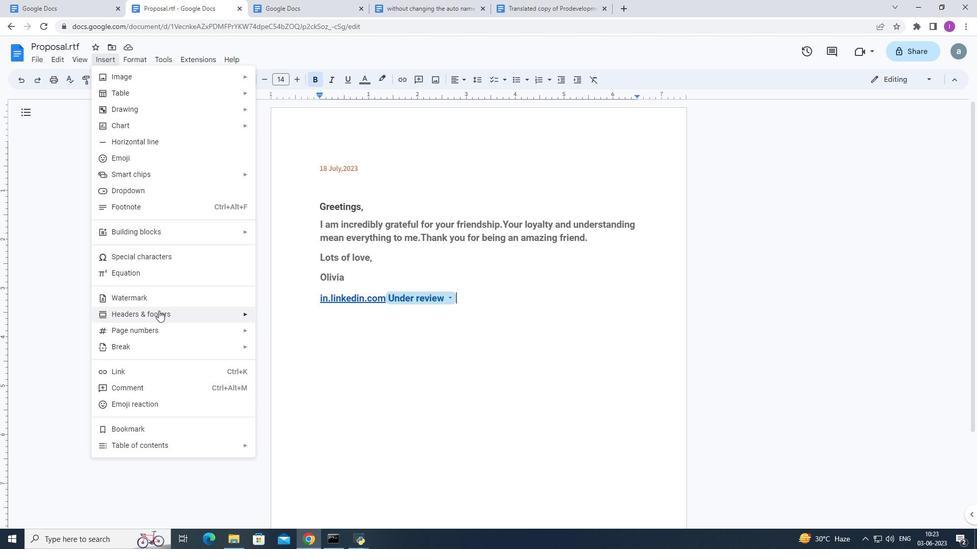 
Action: Mouse pressed left at (158, 310)
Screenshot: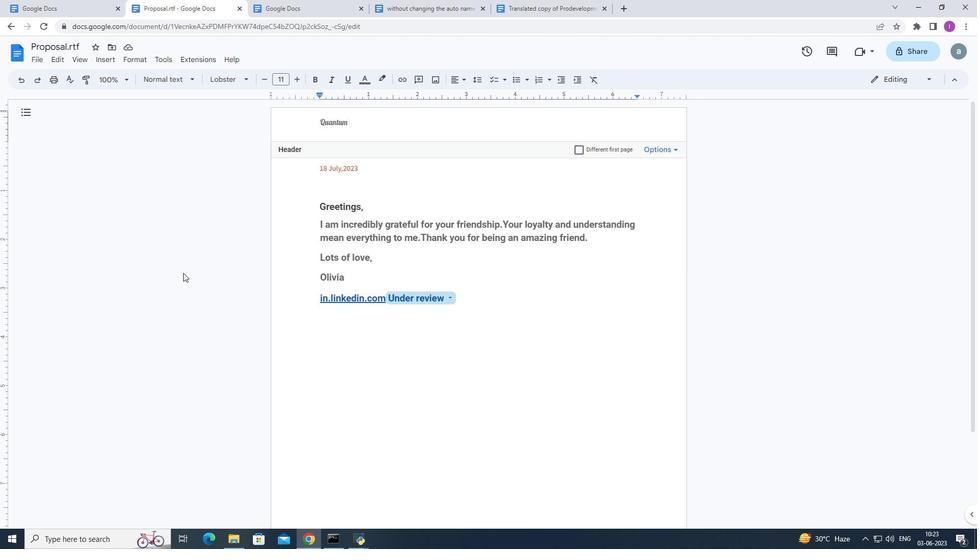
Action: Mouse moved to (279, 315)
Screenshot: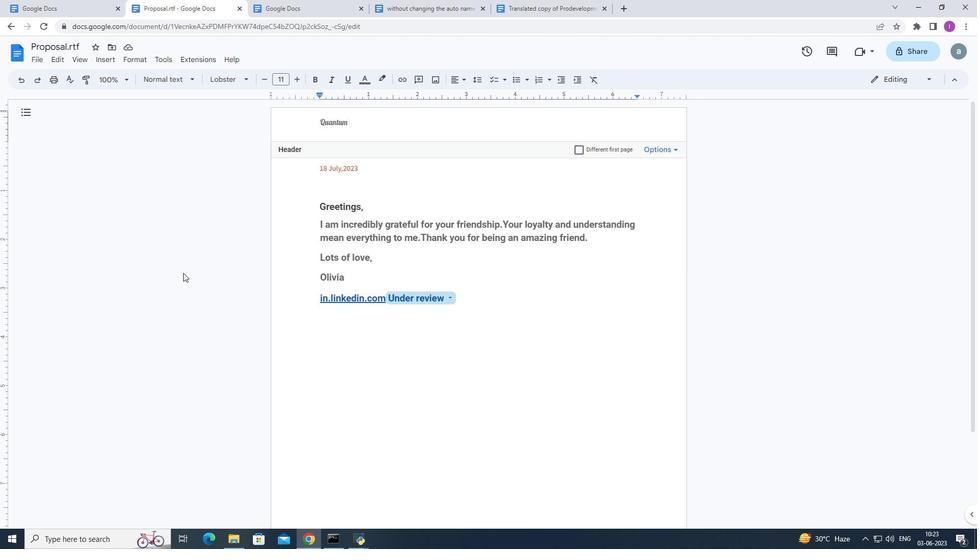
Action: Mouse pressed left at (279, 315)
Screenshot: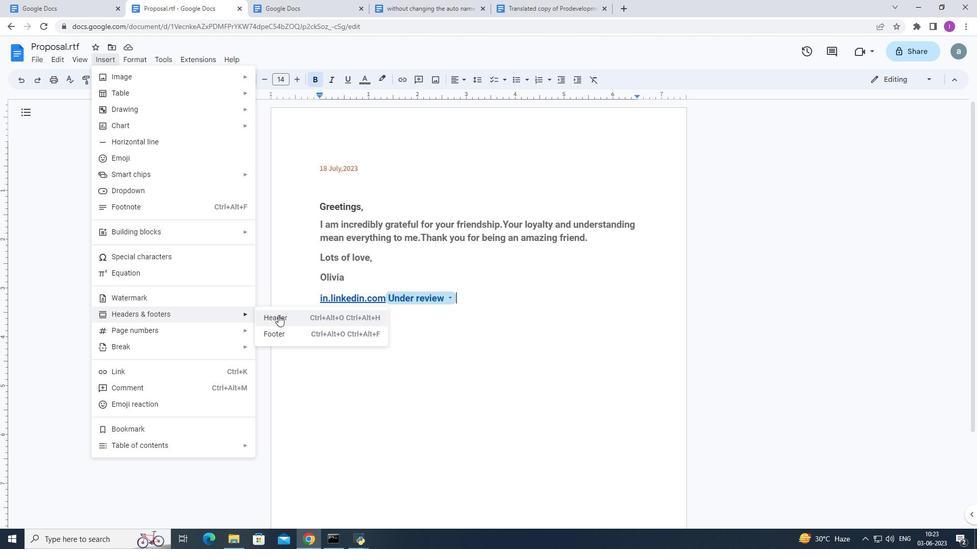 
Action: Mouse pressed left at (279, 315)
Screenshot: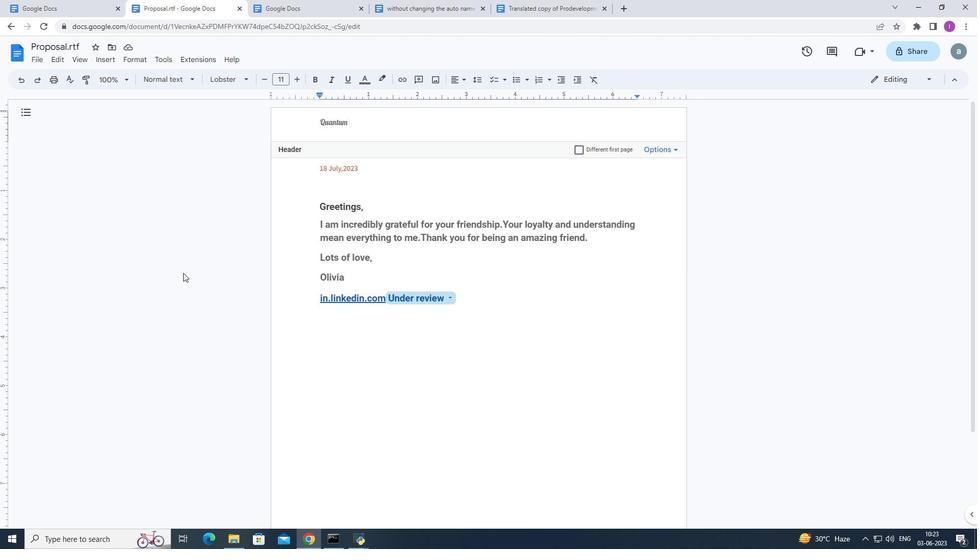 
Action: Mouse moved to (324, 254)
Screenshot: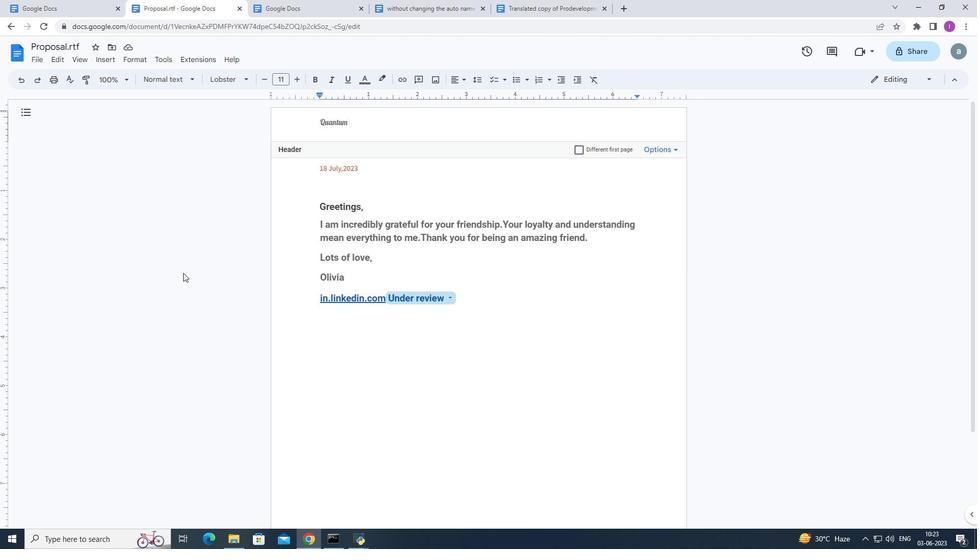 
Action: Key pressed <Key.shift>Quantum
Screenshot: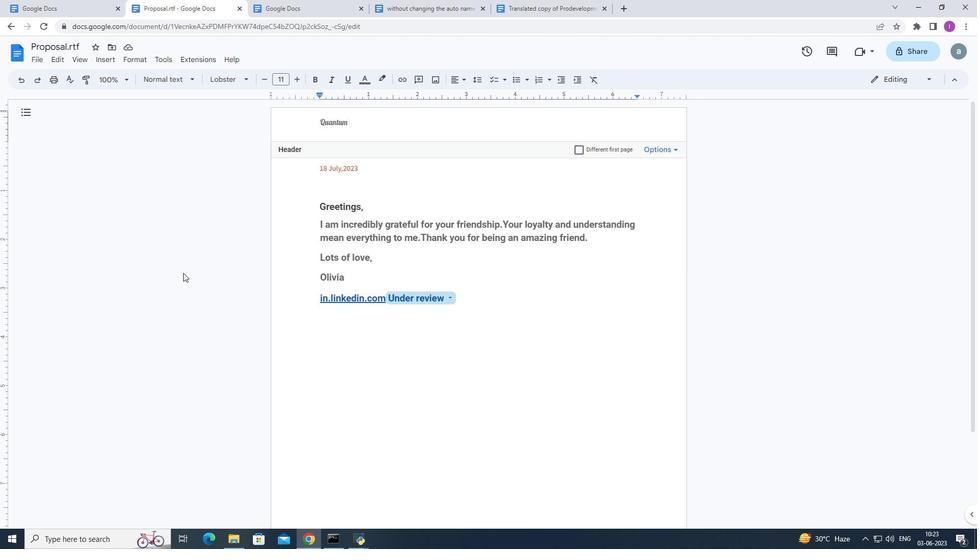 
Action: Mouse moved to (354, 120)
Screenshot: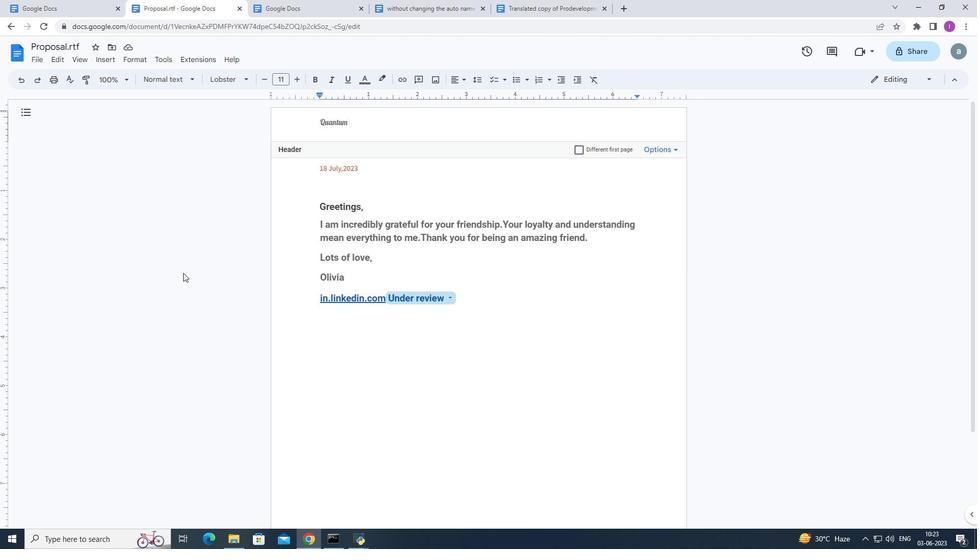 
Action: Mouse pressed left at (354, 120)
Screenshot: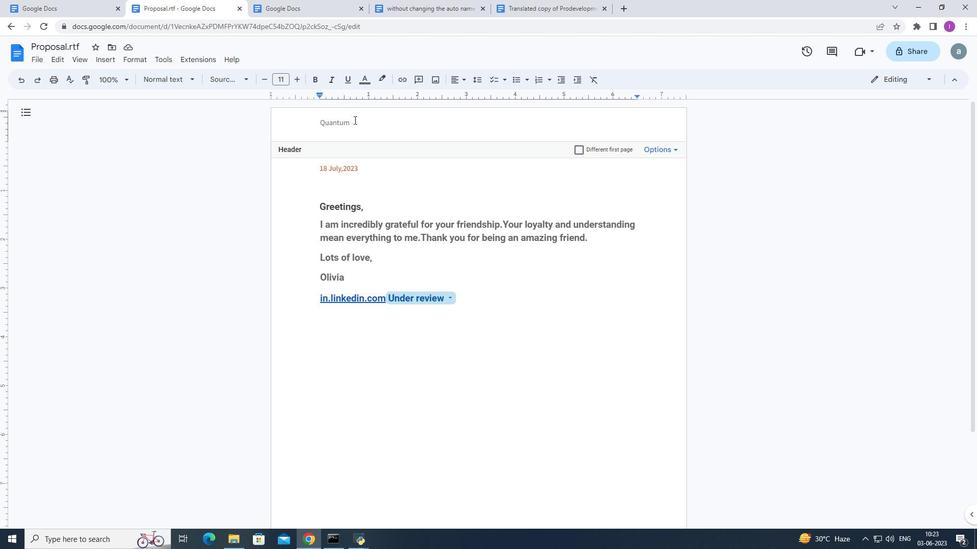 
Action: Mouse pressed left at (354, 120)
Screenshot: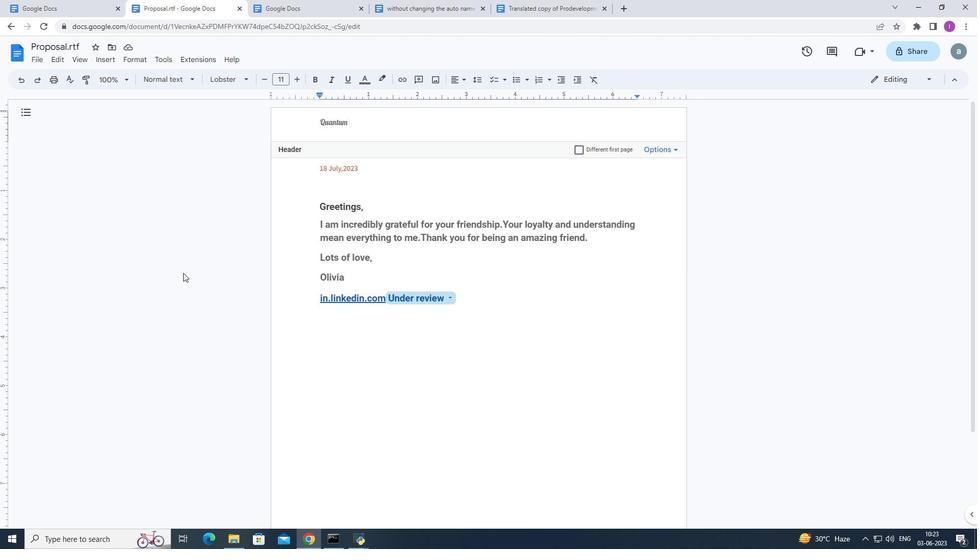 
Action: Mouse moved to (245, 75)
Screenshot: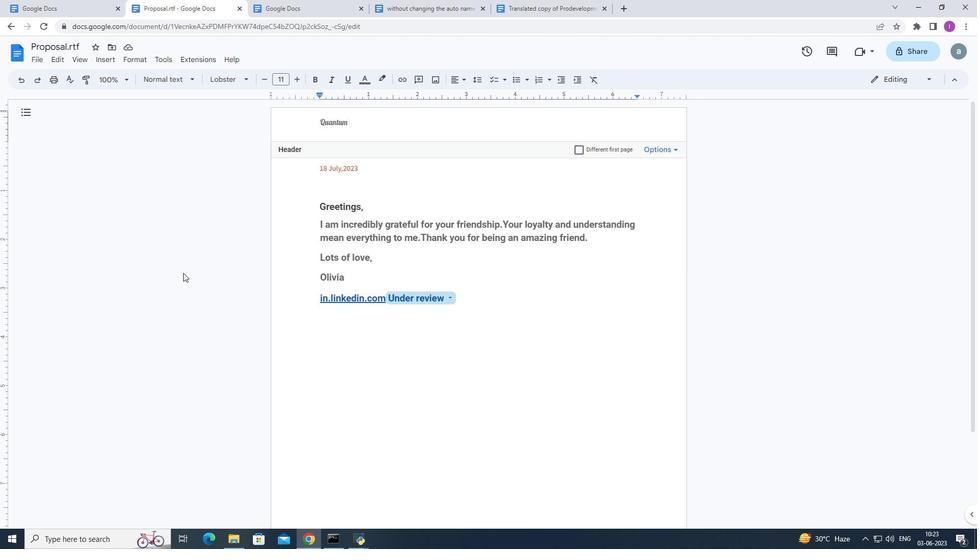 
Action: Mouse pressed left at (245, 75)
Screenshot: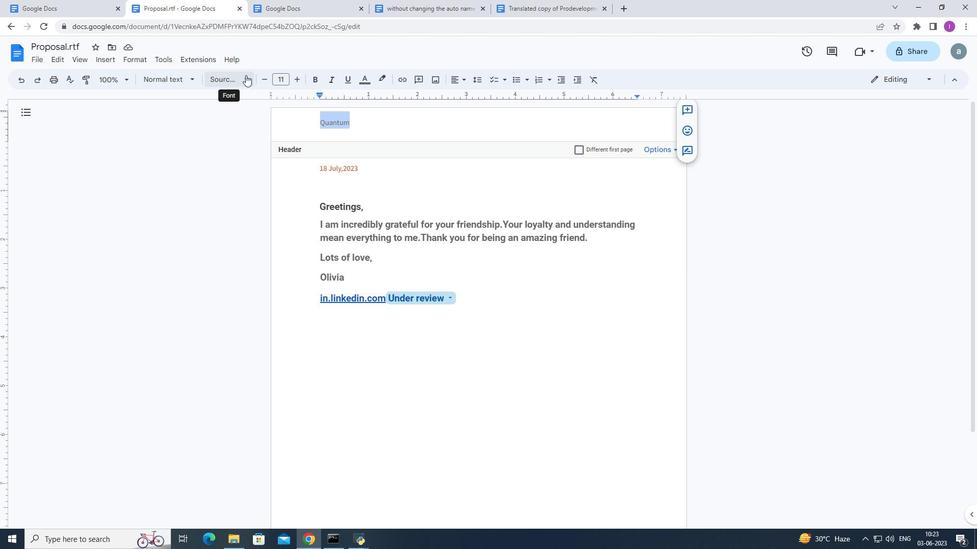 
Action: Mouse pressed left at (245, 75)
Screenshot: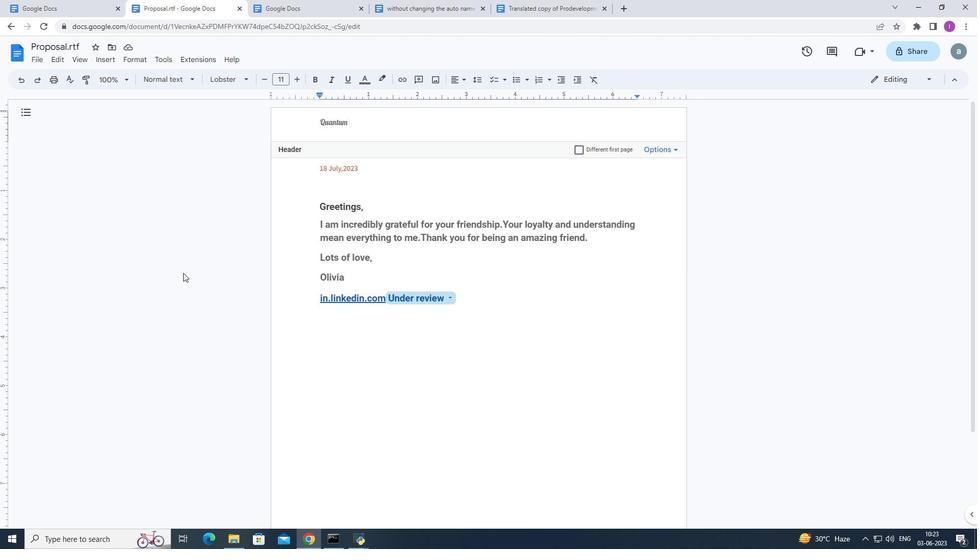 
Action: Mouse moved to (235, 335)
Screenshot: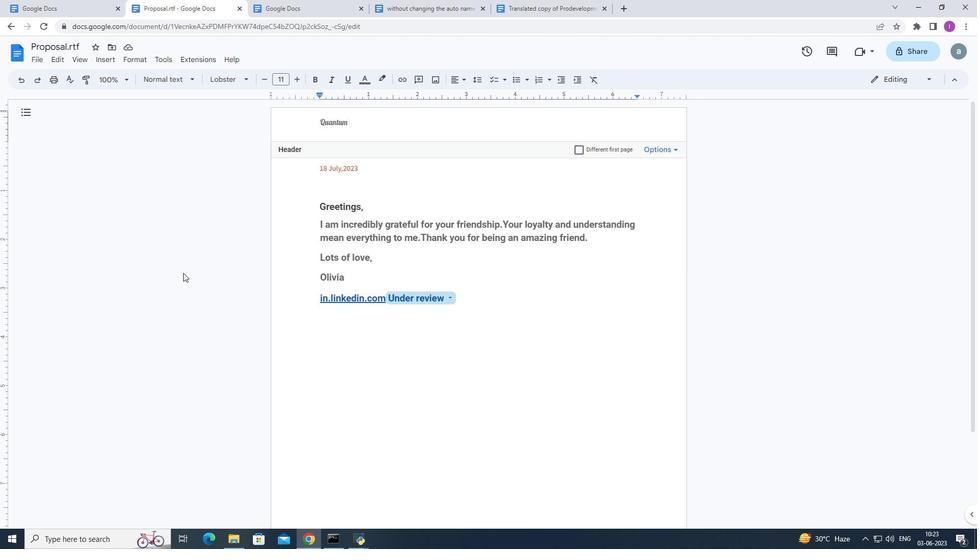 
Action: Mouse pressed left at (235, 335)
Screenshot: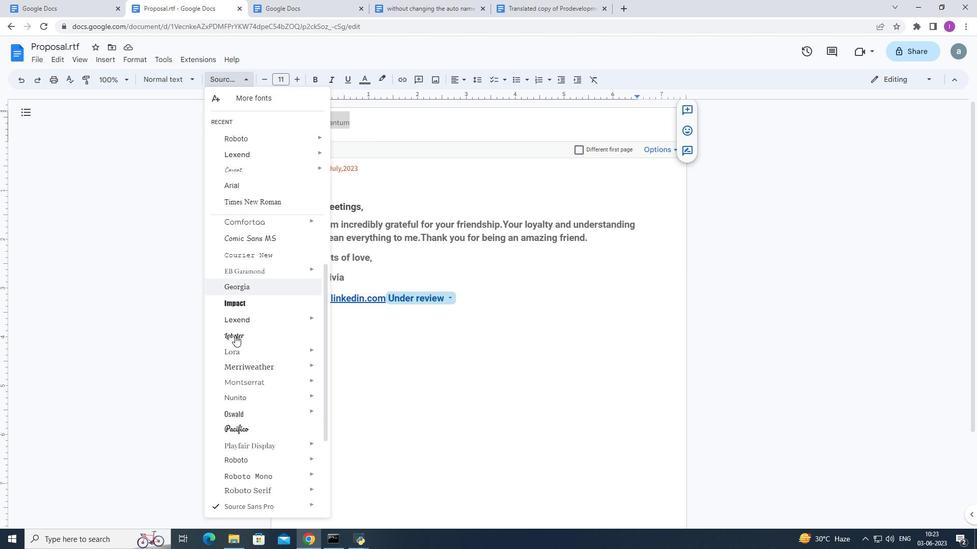 
Action: Mouse pressed left at (235, 335)
Screenshot: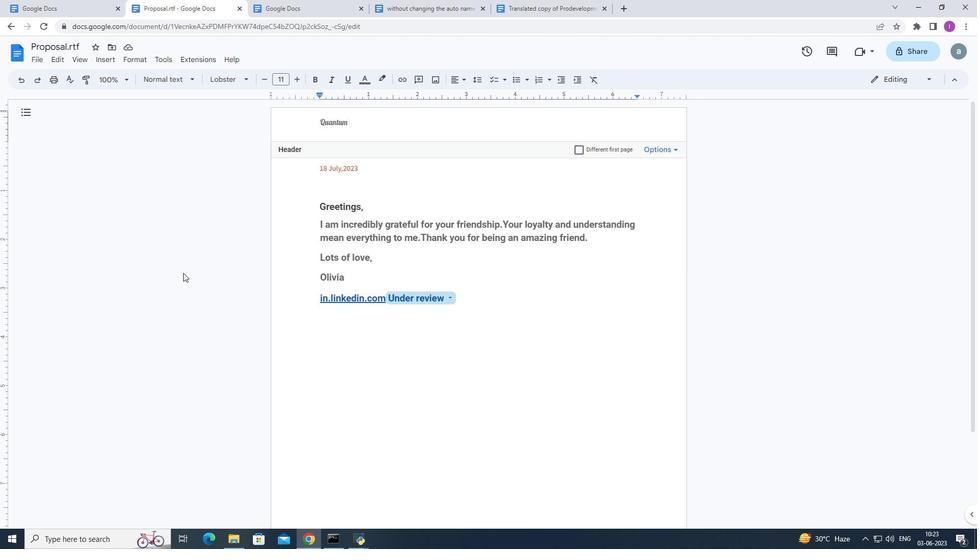 
Action: Mouse moved to (414, 126)
Screenshot: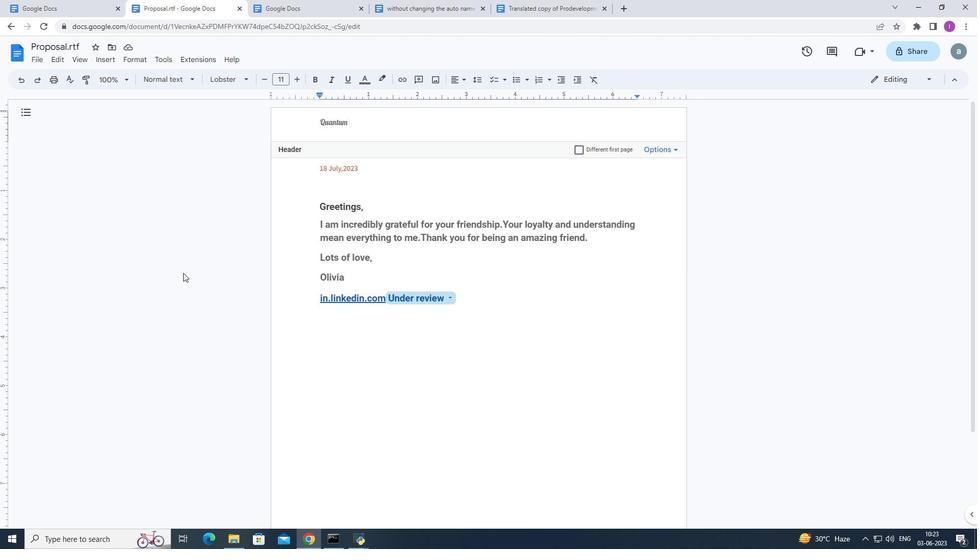 
Action: Mouse pressed left at (414, 126)
Screenshot: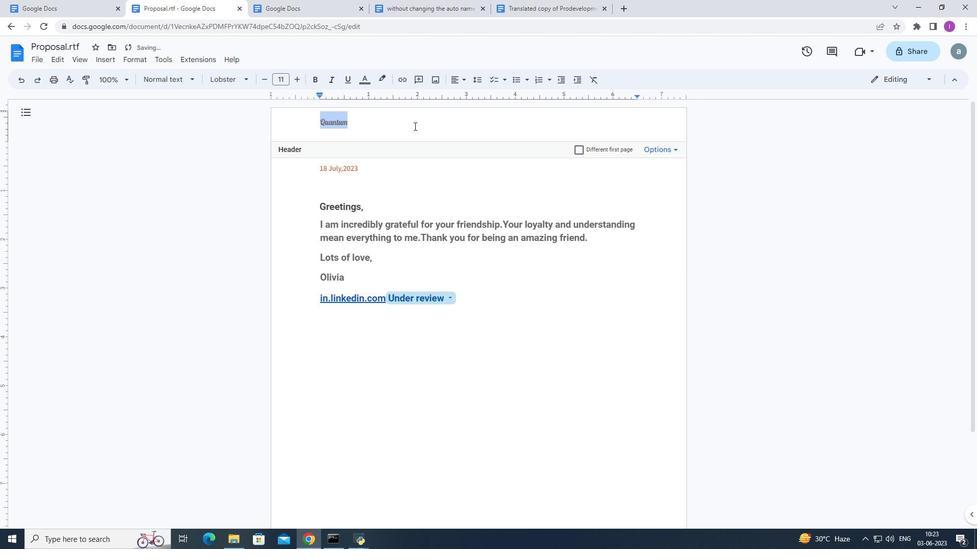 
Action: Mouse pressed left at (414, 126)
Screenshot: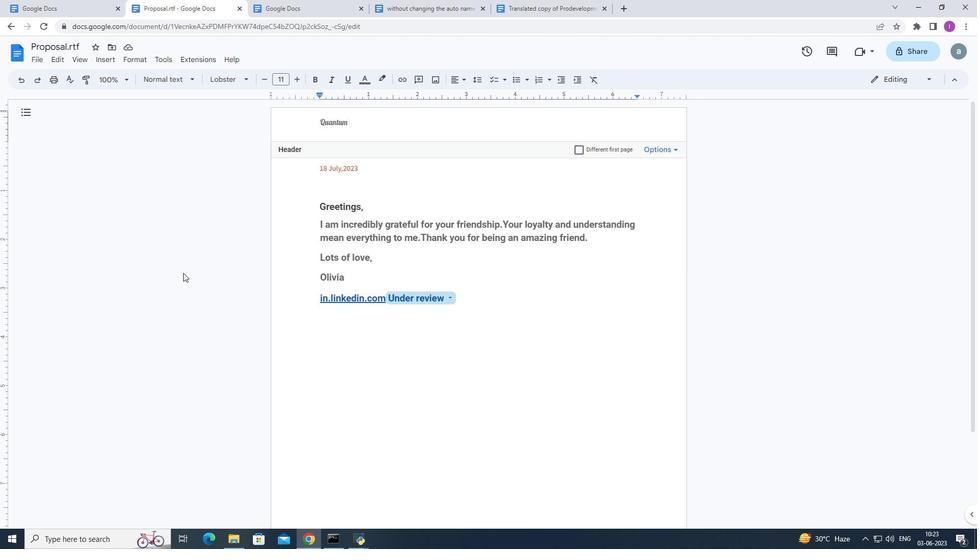
Action: Mouse moved to (183, 273)
Screenshot: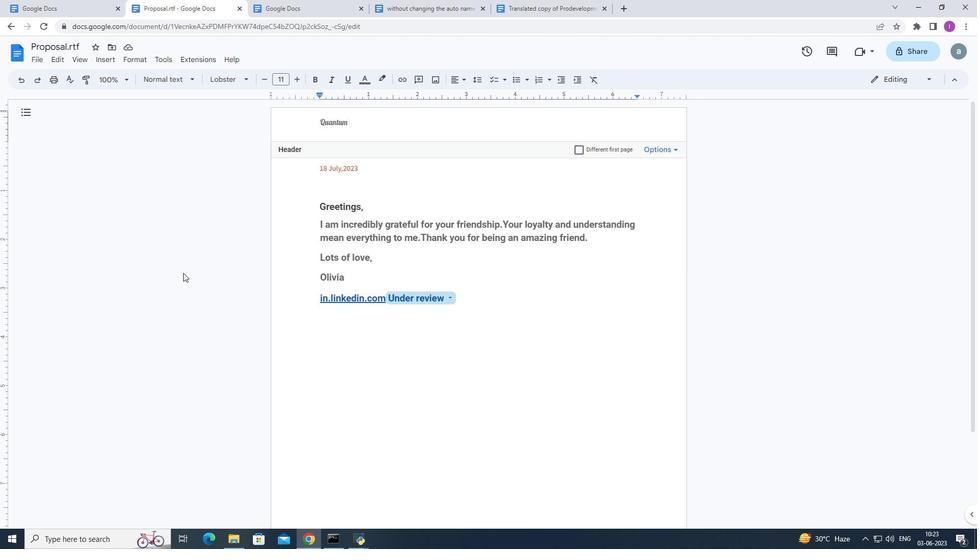 
